 Task: Look for Airbnb properties in Kolokani, Mali from 13th December, 2023 to 17th December, 2023 for 2 adults.2 bedrooms having 2 beds and 1 bathroom. Property type can be guest house. Amenities needed are: wifi, washing machine. Booking option can be shelf check-in. Look for 5 properties as per requirement.
Action: Mouse moved to (430, 57)
Screenshot: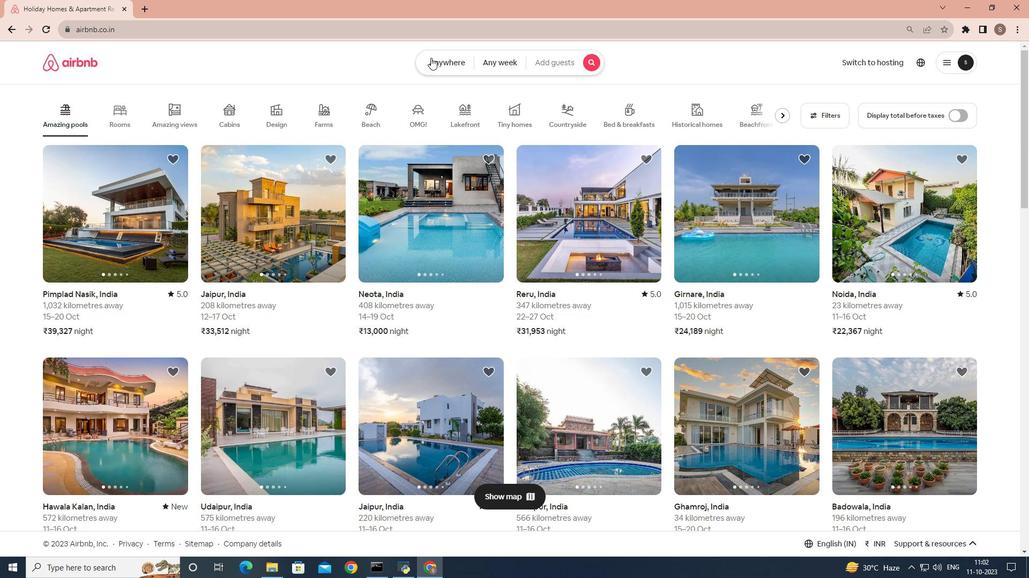 
Action: Mouse pressed left at (430, 57)
Screenshot: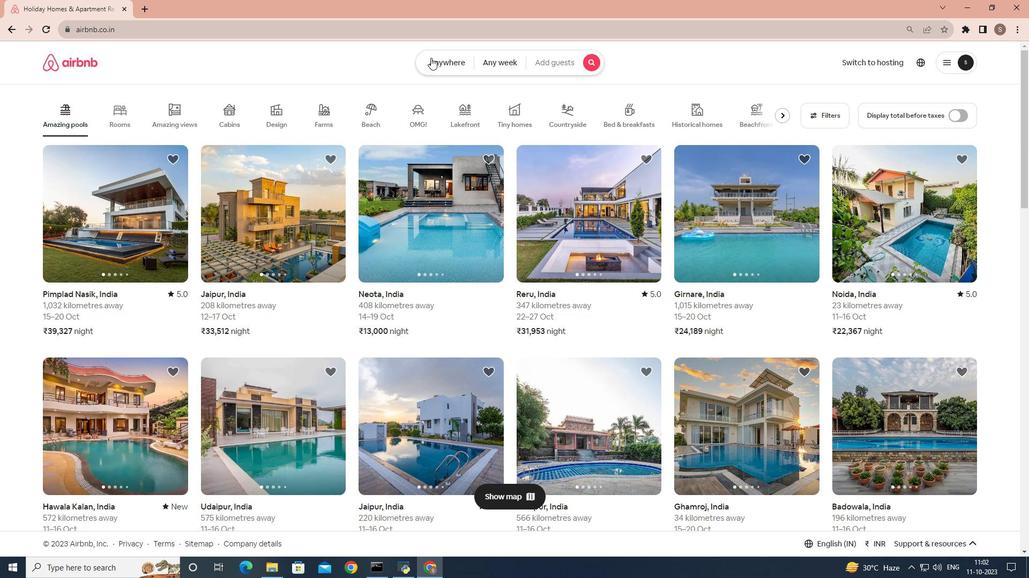 
Action: Mouse moved to (362, 110)
Screenshot: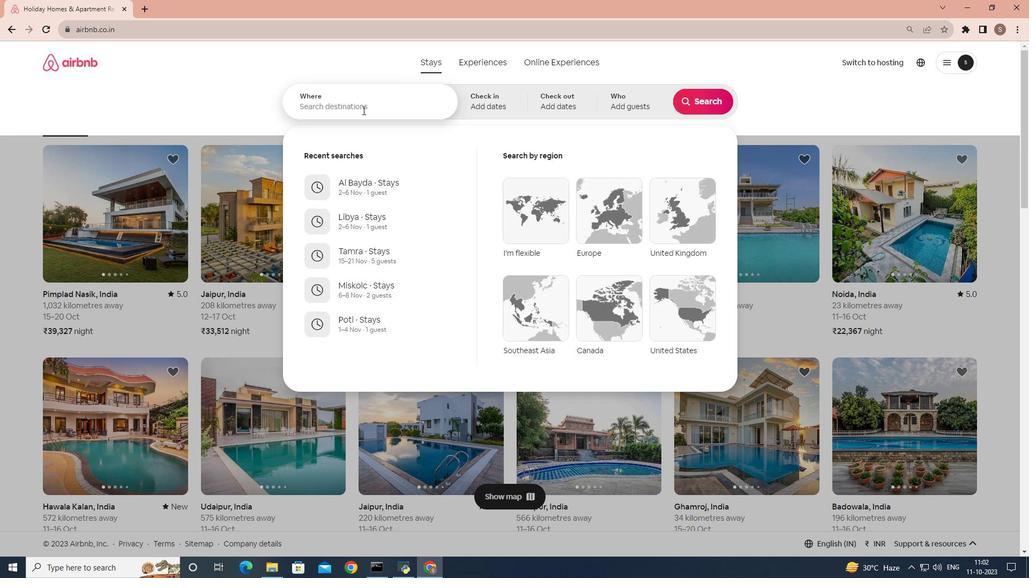 
Action: Mouse pressed left at (362, 110)
Screenshot: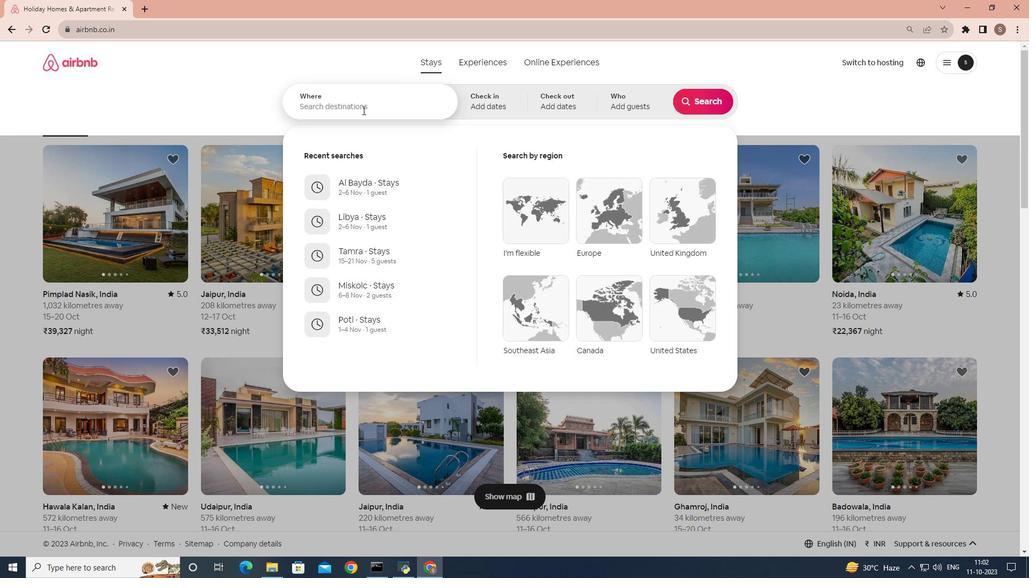 
Action: Key pressed <Key.shift>Kolokani,<Key.space><Key.shift>Mali
Screenshot: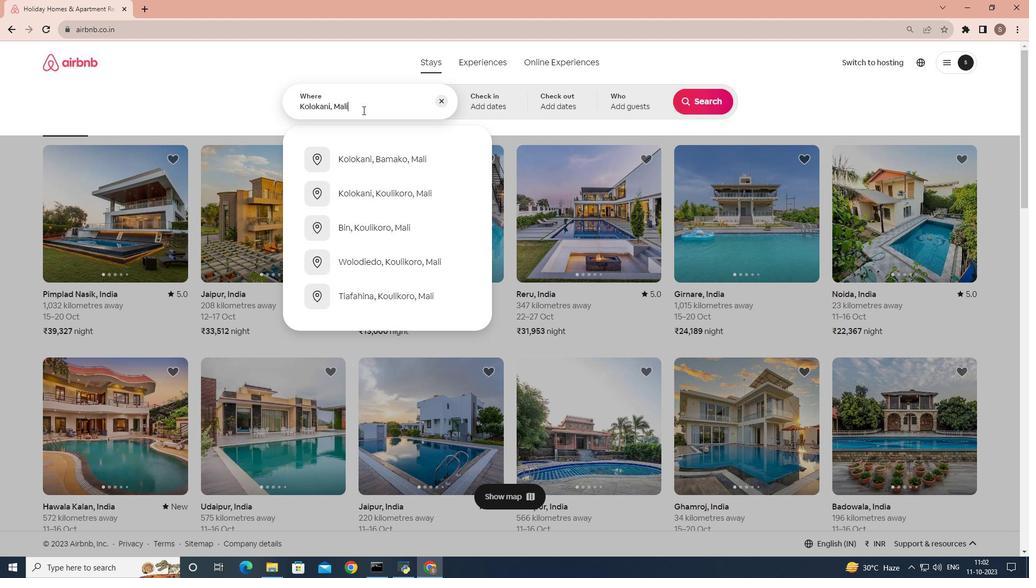 
Action: Mouse moved to (503, 106)
Screenshot: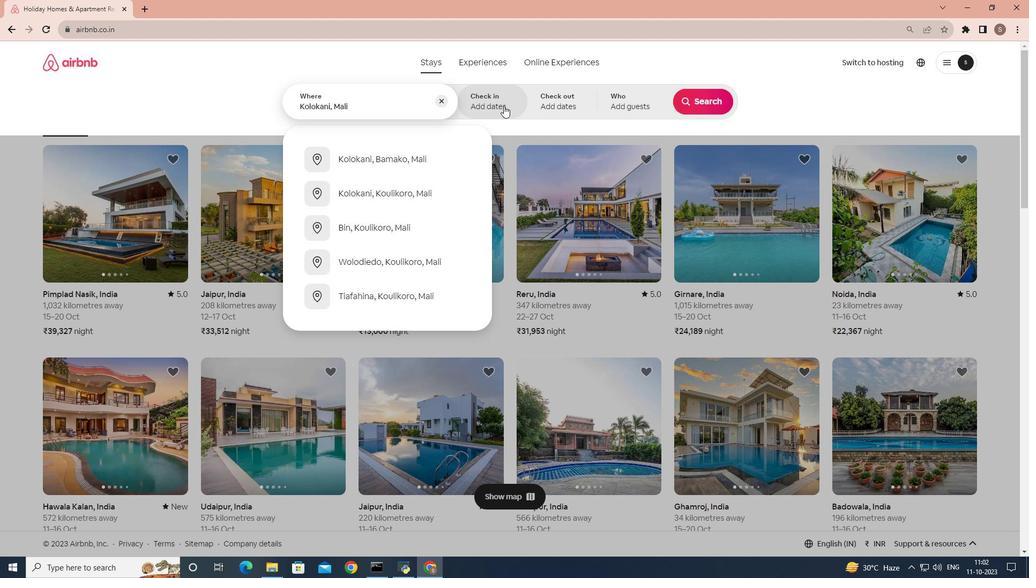 
Action: Mouse pressed left at (503, 106)
Screenshot: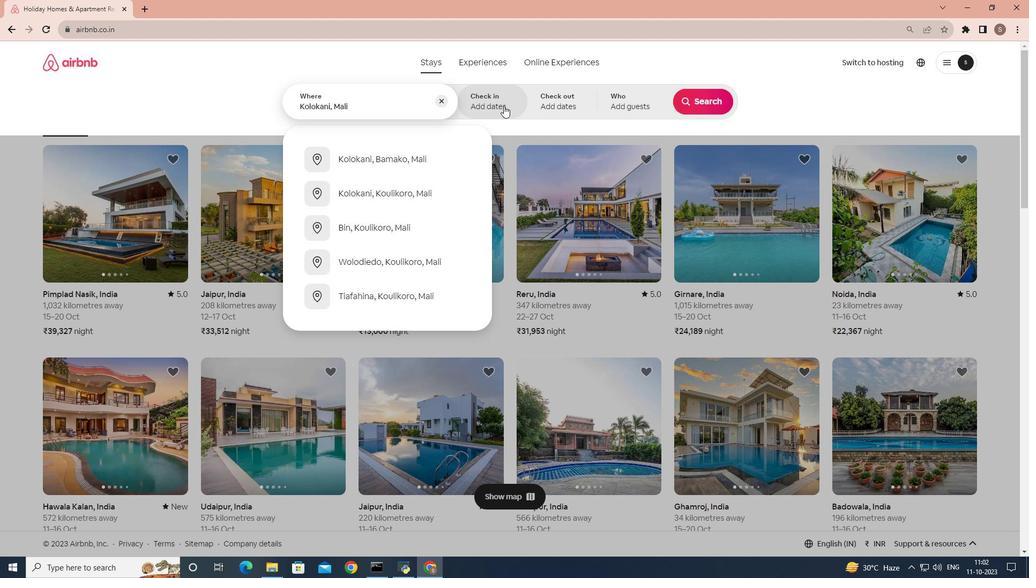 
Action: Mouse moved to (697, 184)
Screenshot: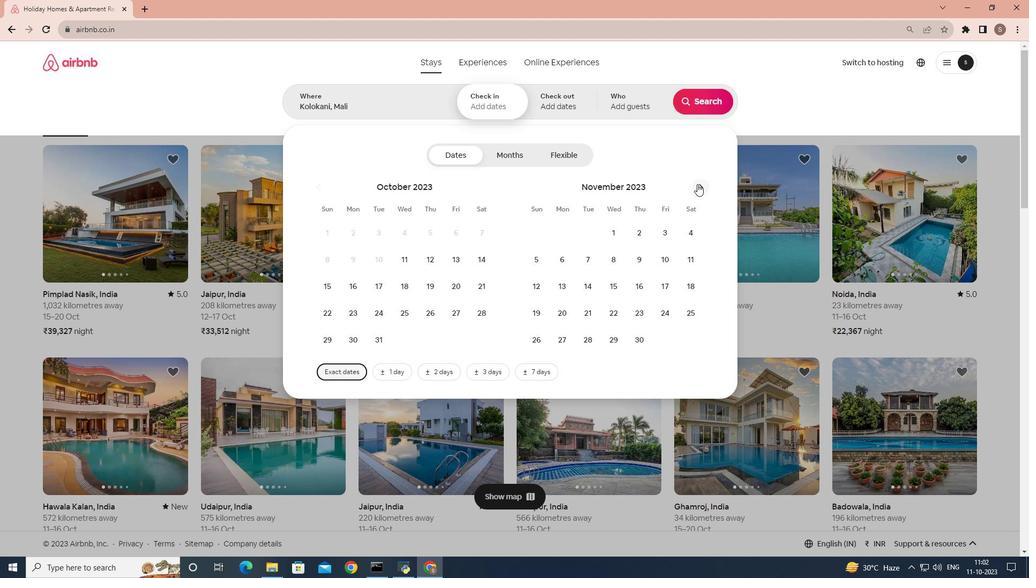 
Action: Mouse pressed left at (697, 184)
Screenshot: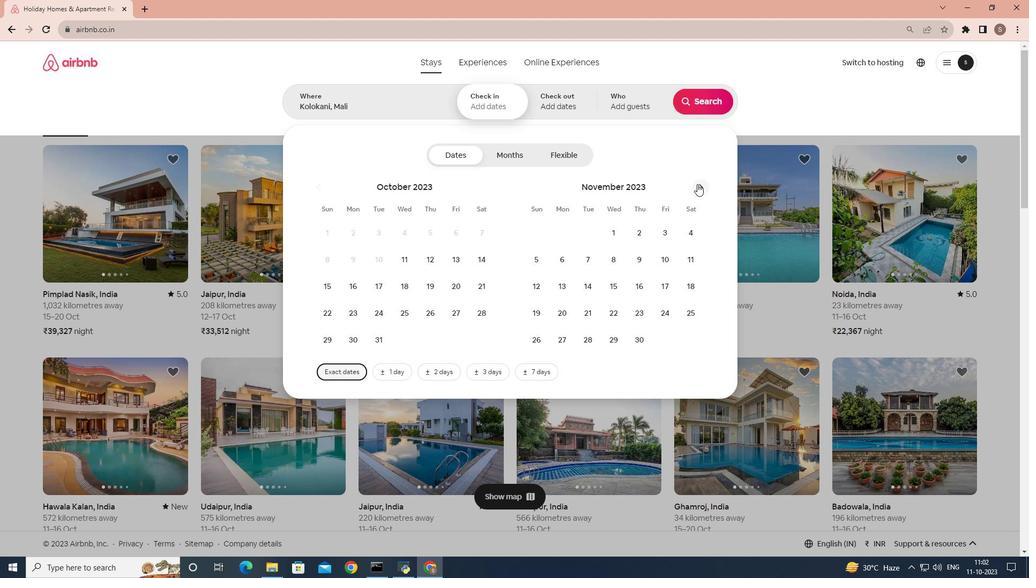 
Action: Mouse moved to (616, 289)
Screenshot: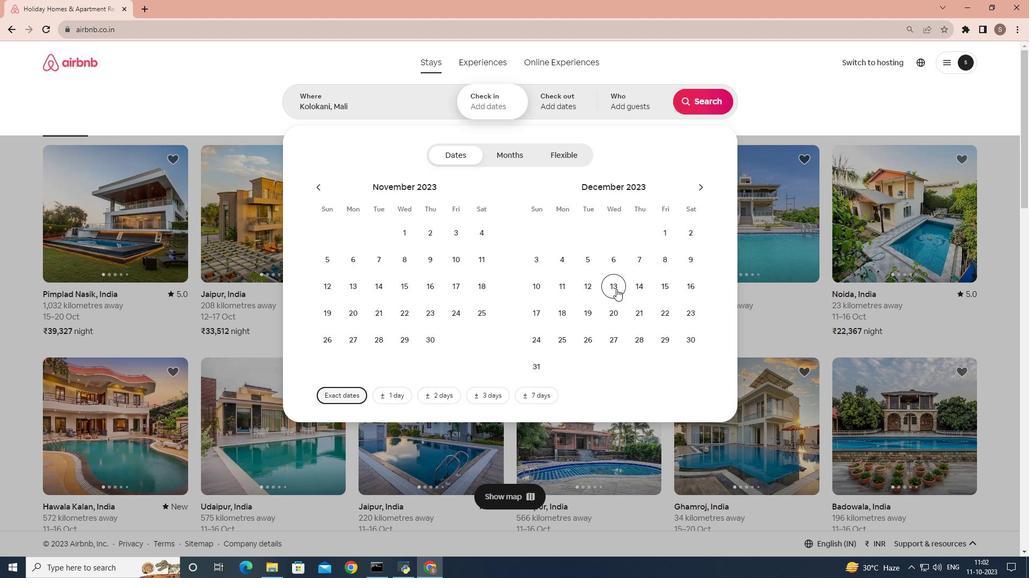 
Action: Mouse pressed left at (616, 289)
Screenshot: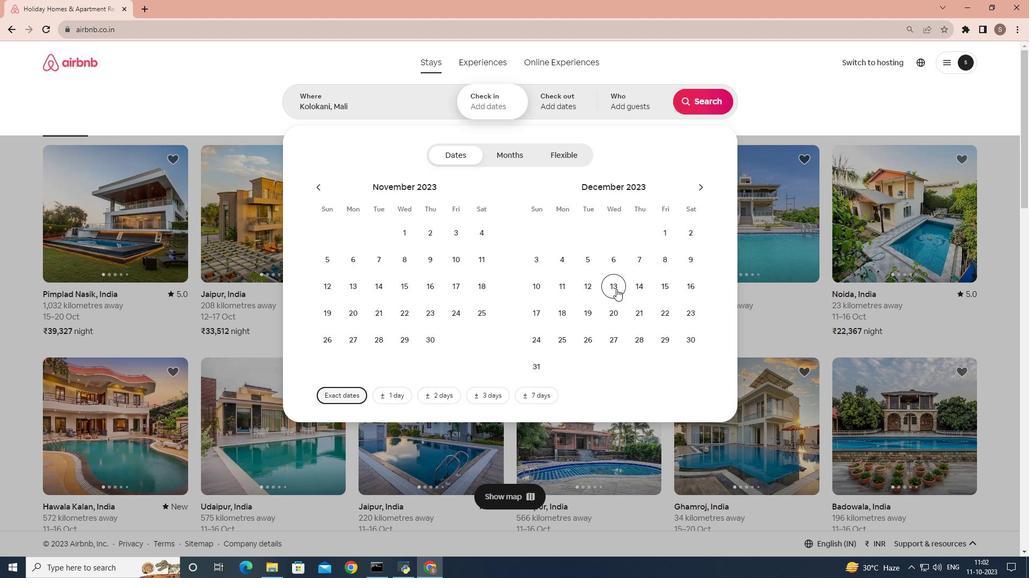 
Action: Mouse moved to (538, 316)
Screenshot: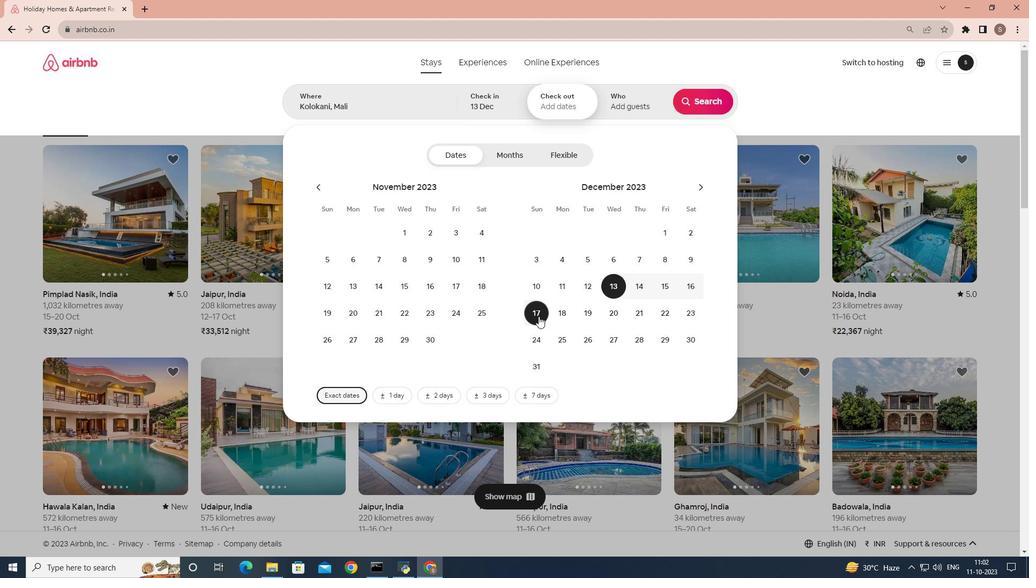 
Action: Mouse pressed left at (538, 316)
Screenshot: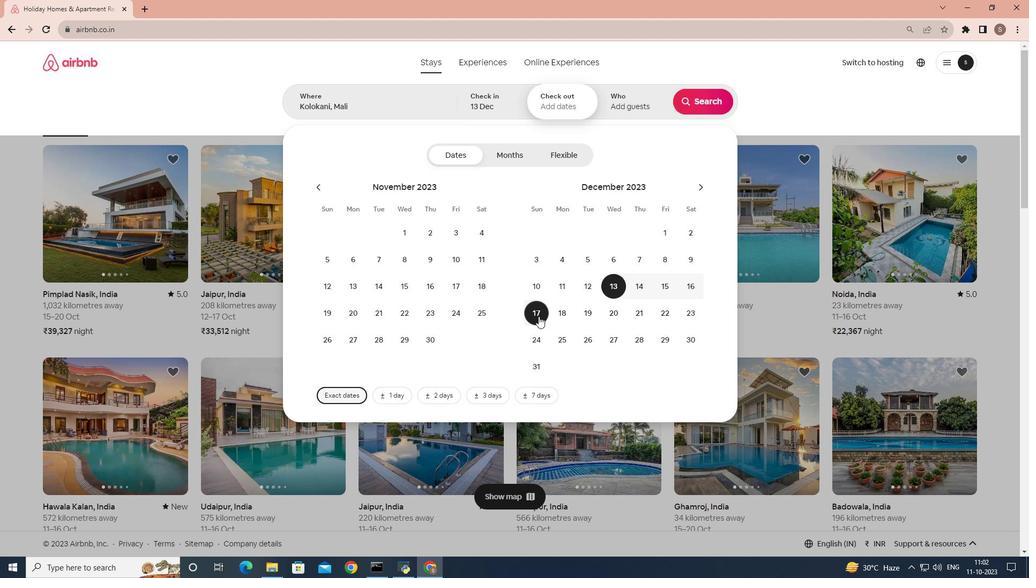 
Action: Mouse moved to (637, 103)
Screenshot: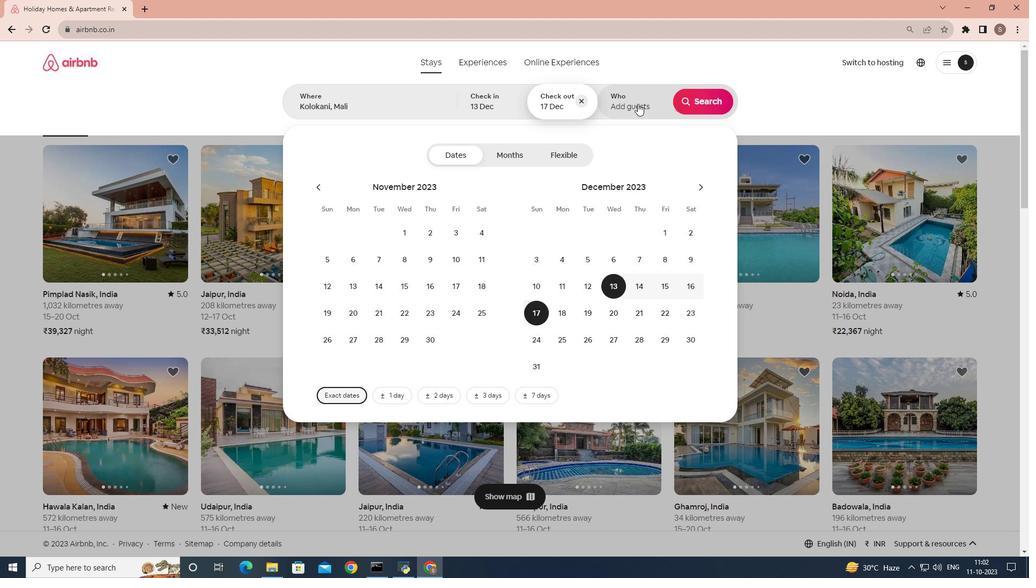 
Action: Mouse pressed left at (637, 103)
Screenshot: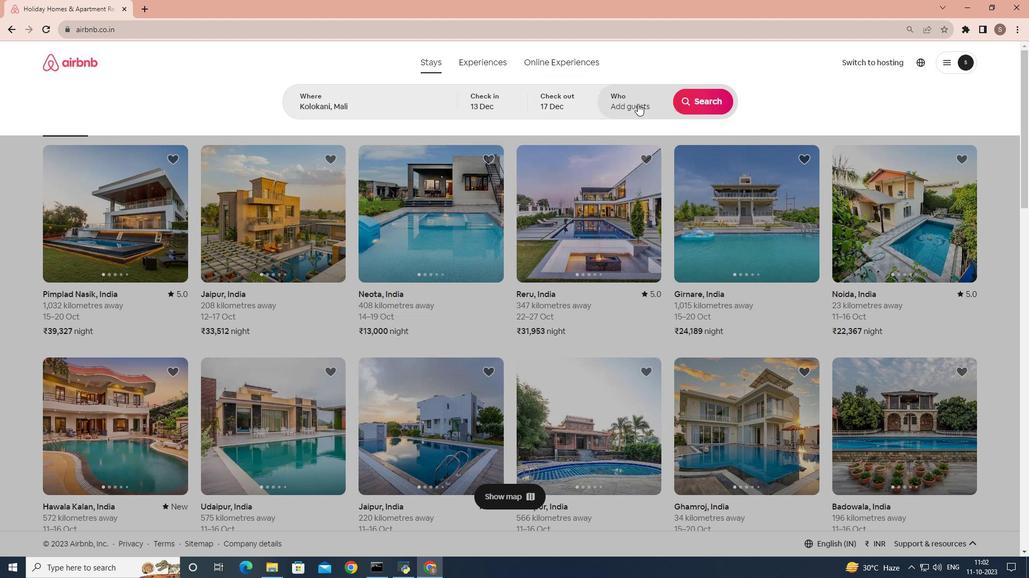 
Action: Mouse moved to (706, 161)
Screenshot: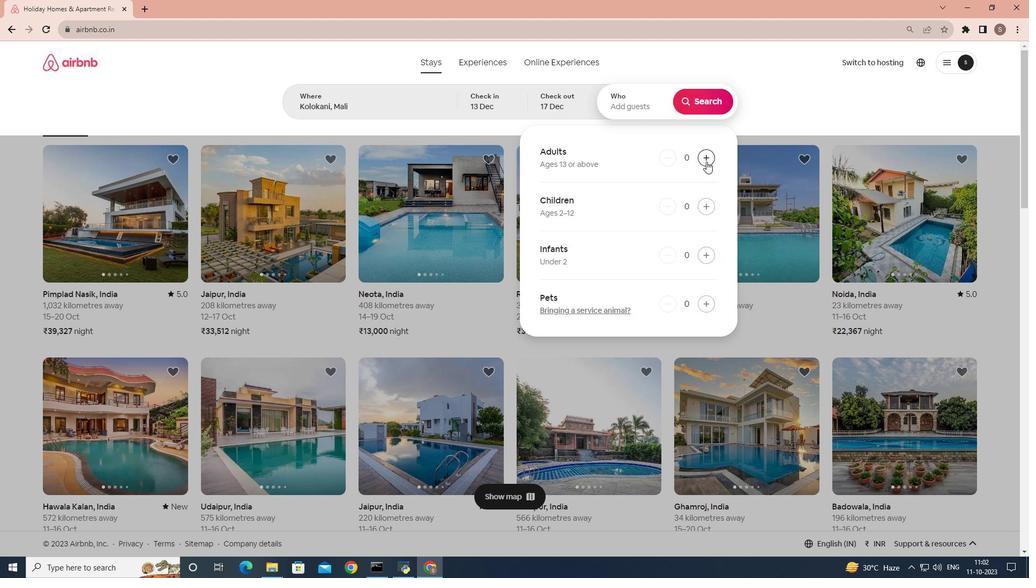 
Action: Mouse pressed left at (706, 161)
Screenshot: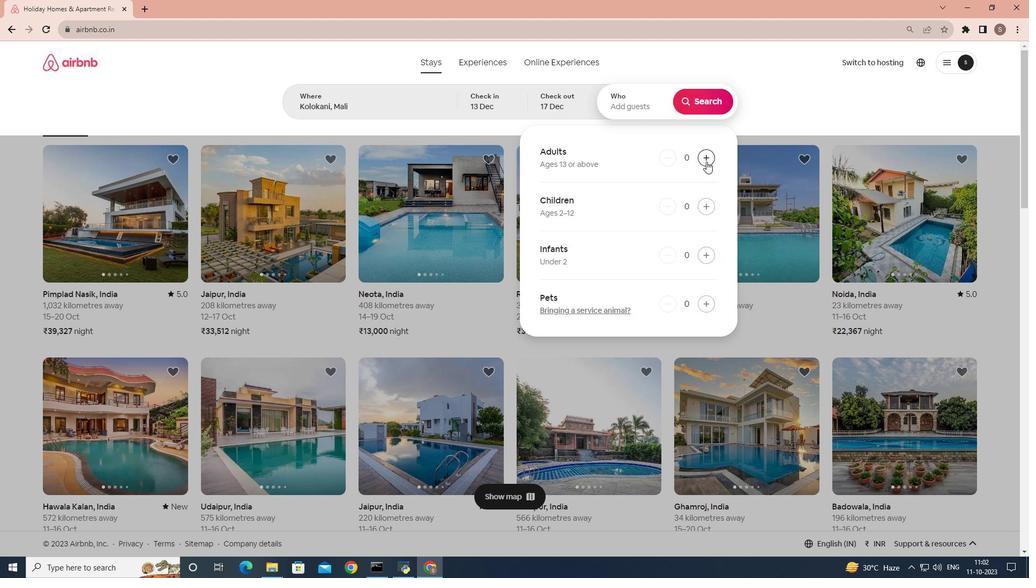 
Action: Mouse pressed left at (706, 161)
Screenshot: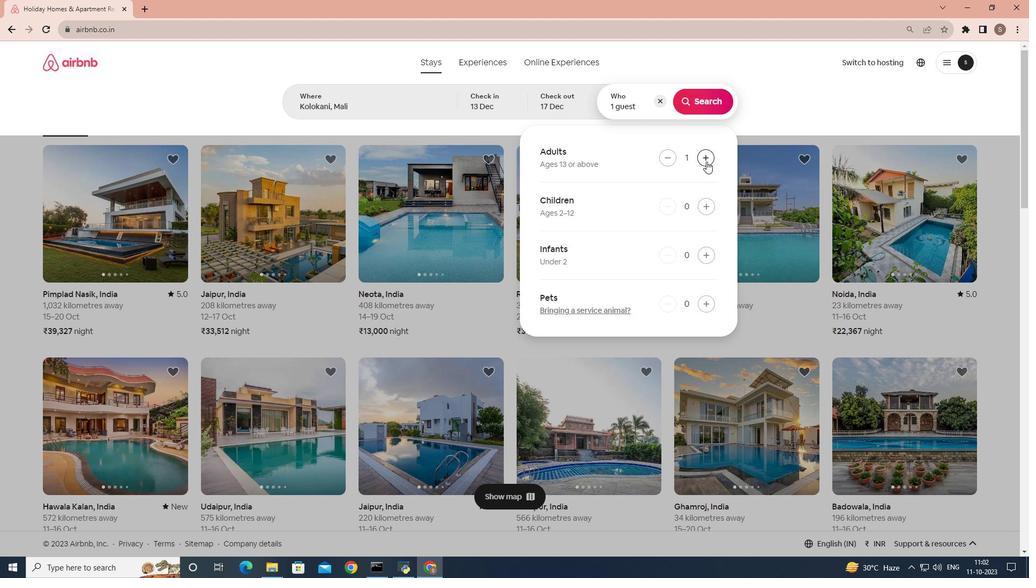 
Action: Mouse moved to (691, 95)
Screenshot: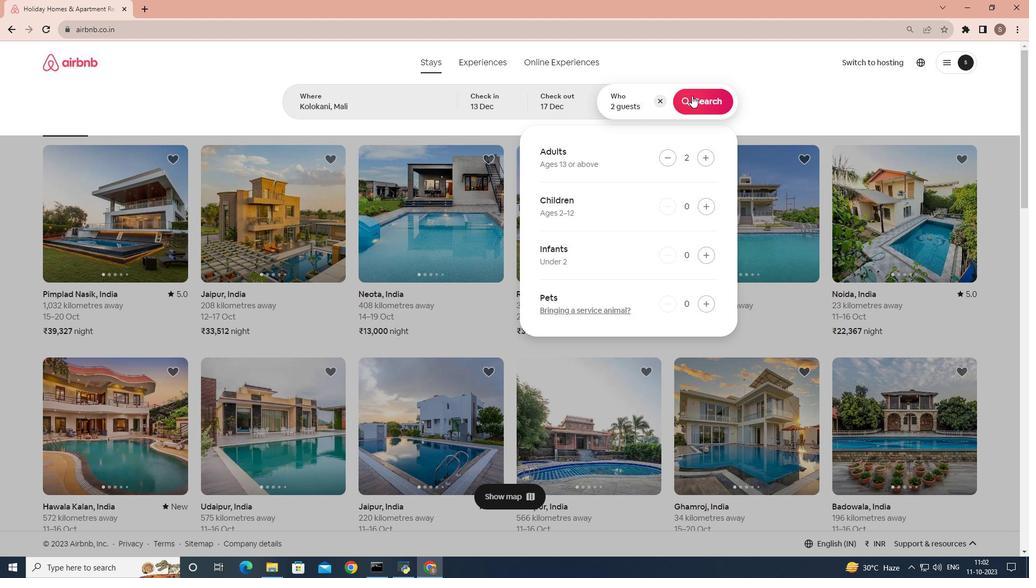 
Action: Mouse pressed left at (691, 95)
Screenshot: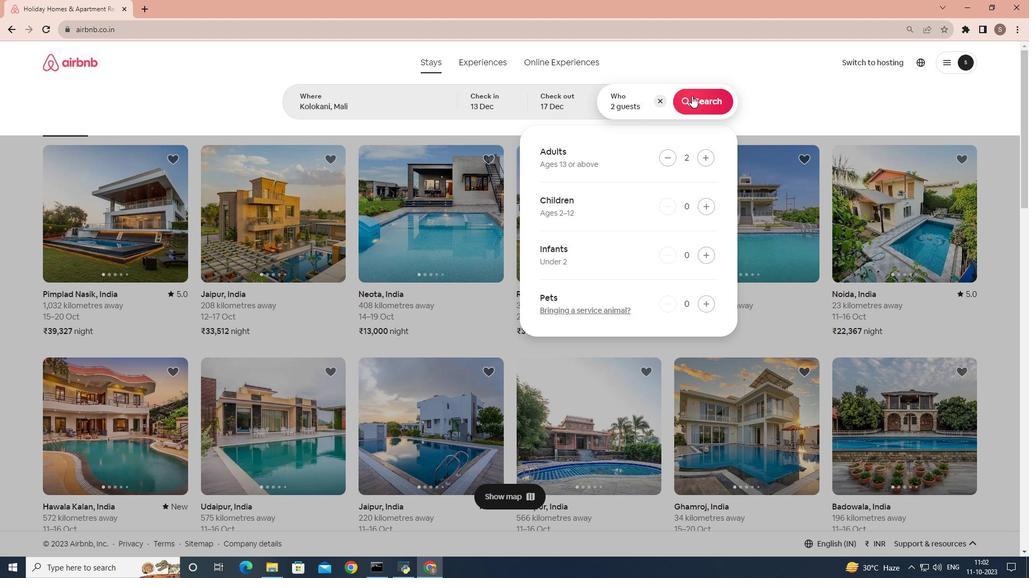 
Action: Mouse moved to (850, 102)
Screenshot: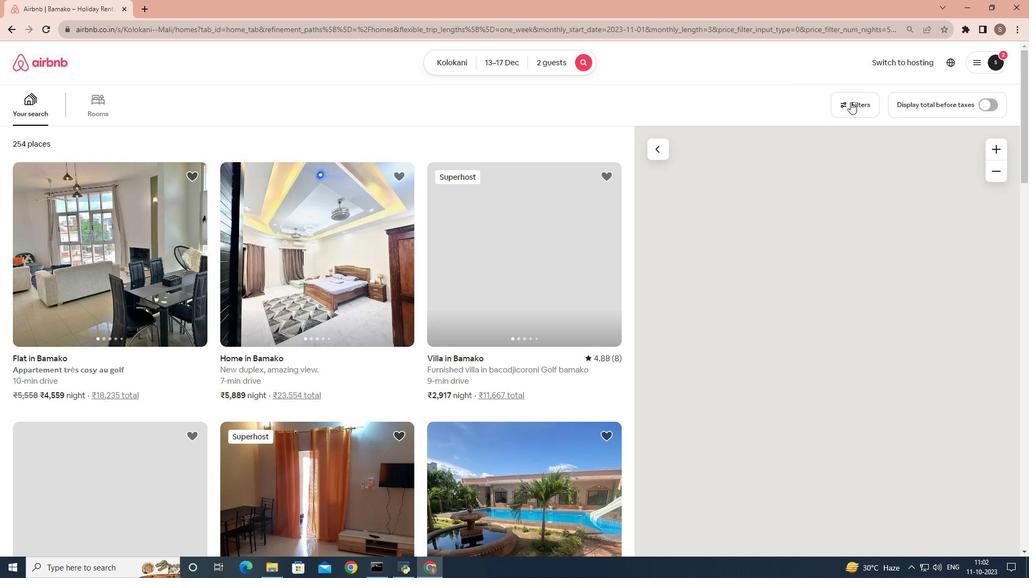 
Action: Mouse pressed left at (850, 102)
Screenshot: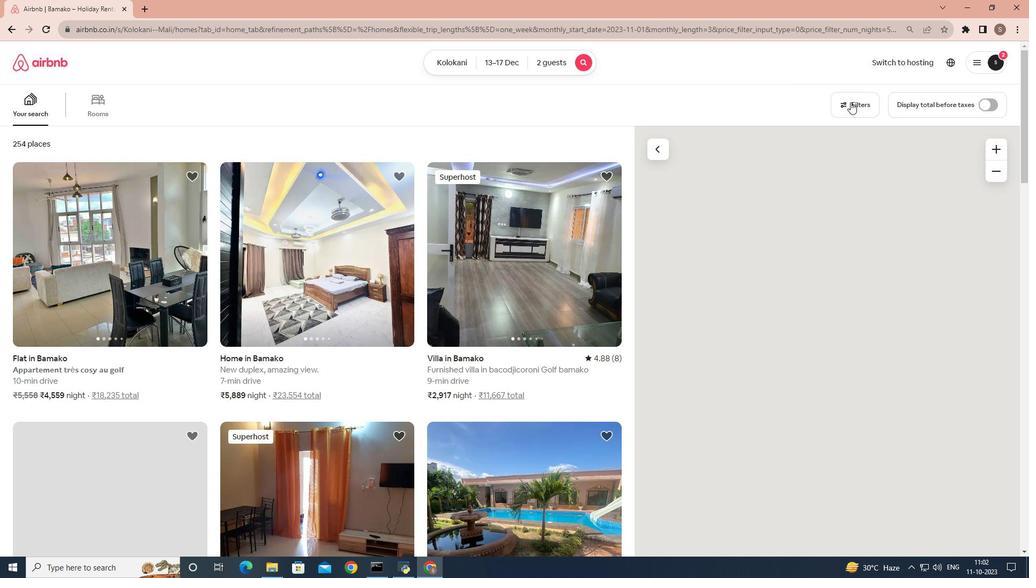 
Action: Mouse moved to (850, 104)
Screenshot: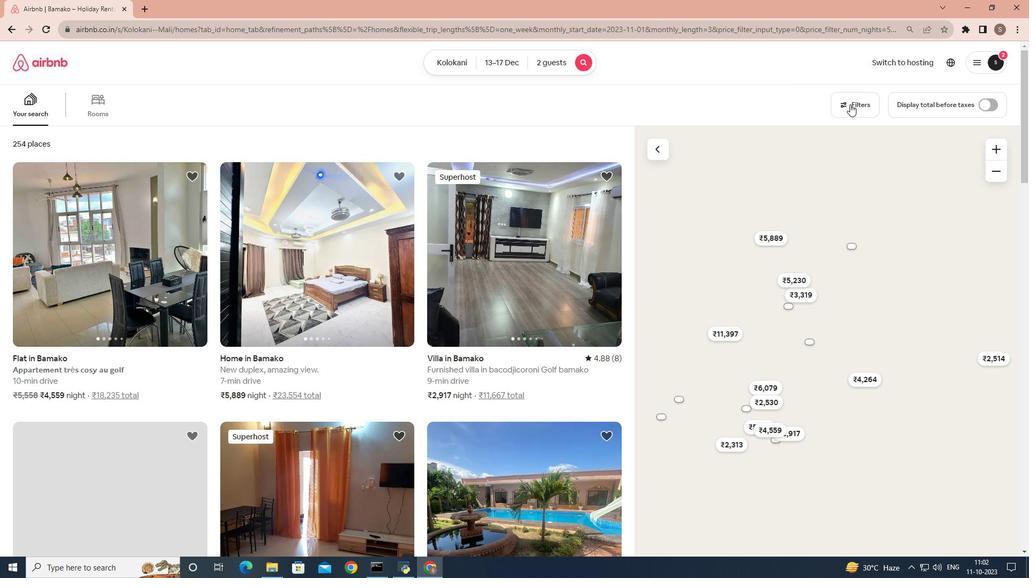 
Action: Mouse pressed left at (850, 104)
Screenshot: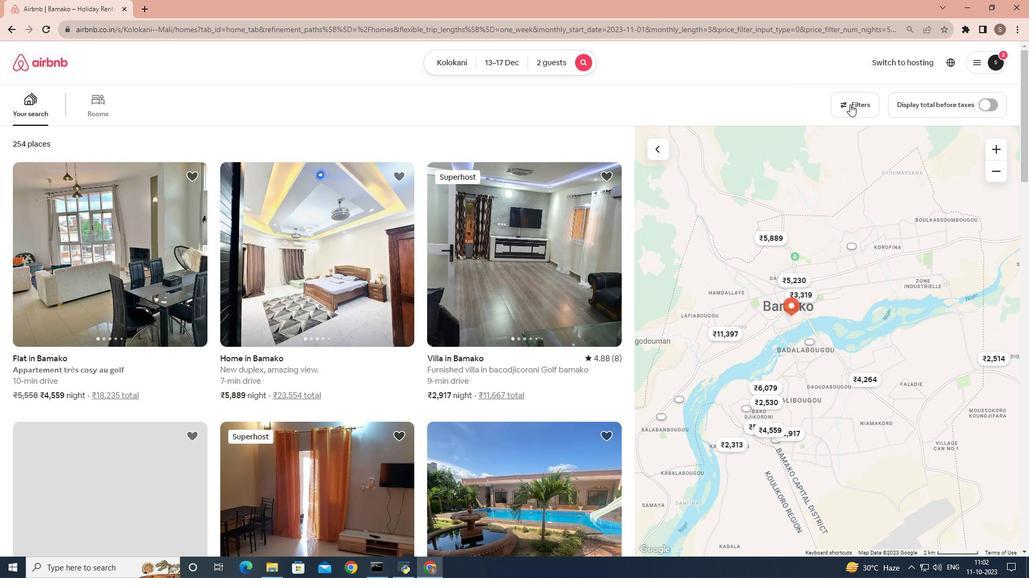 
Action: Mouse moved to (417, 448)
Screenshot: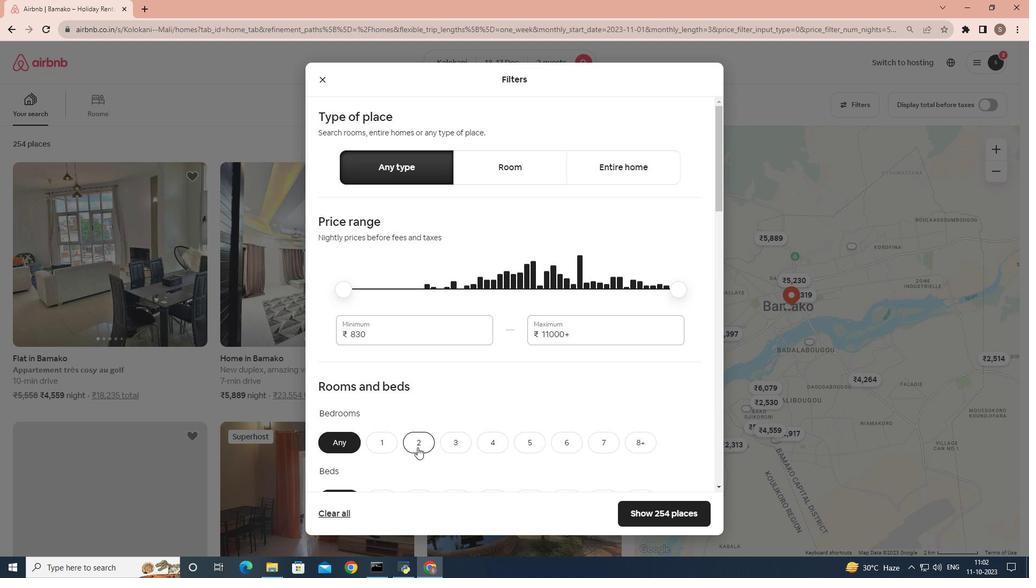 
Action: Mouse pressed left at (417, 448)
Screenshot: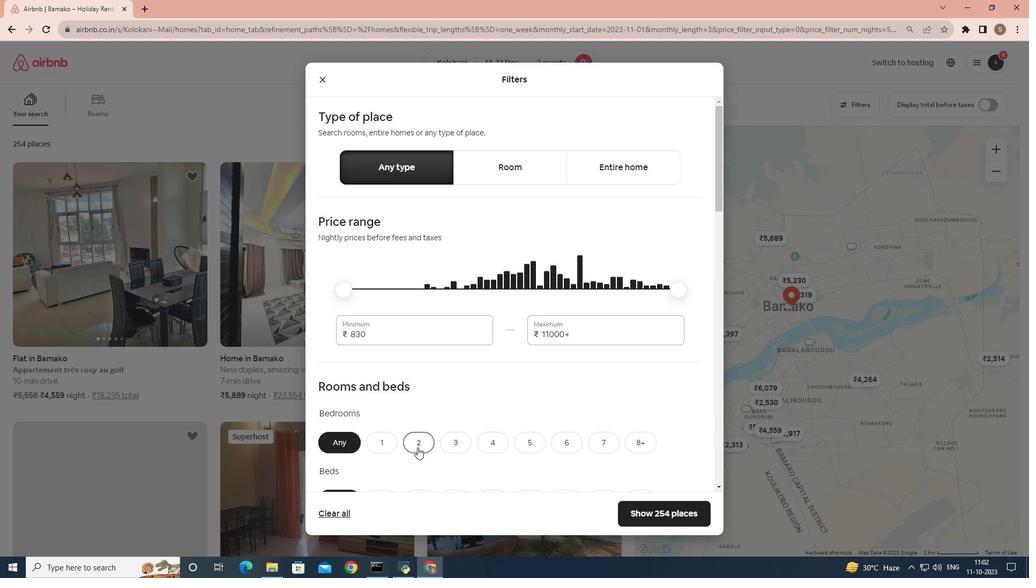
Action: Mouse moved to (448, 408)
Screenshot: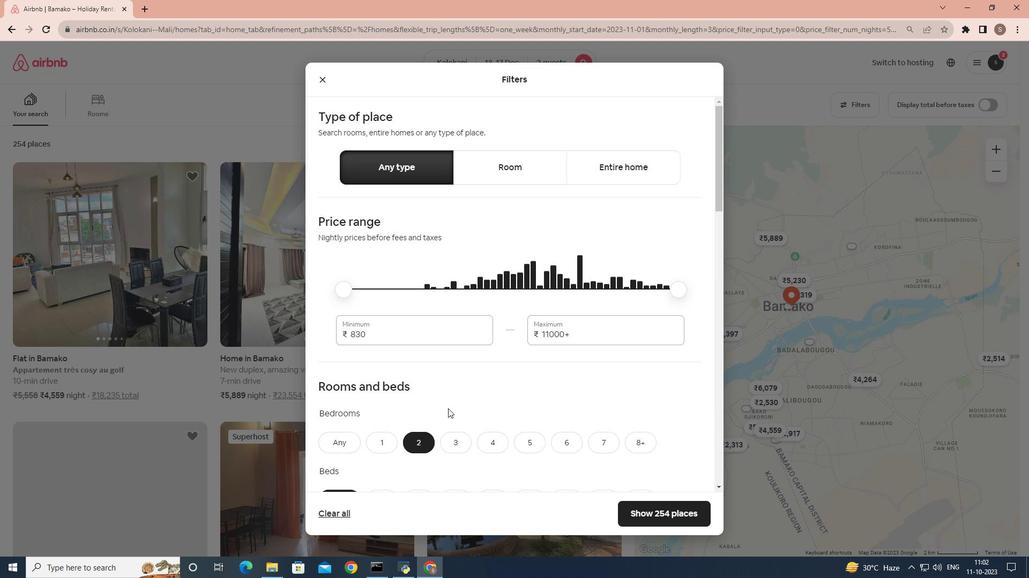 
Action: Mouse scrolled (448, 408) with delta (0, 0)
Screenshot: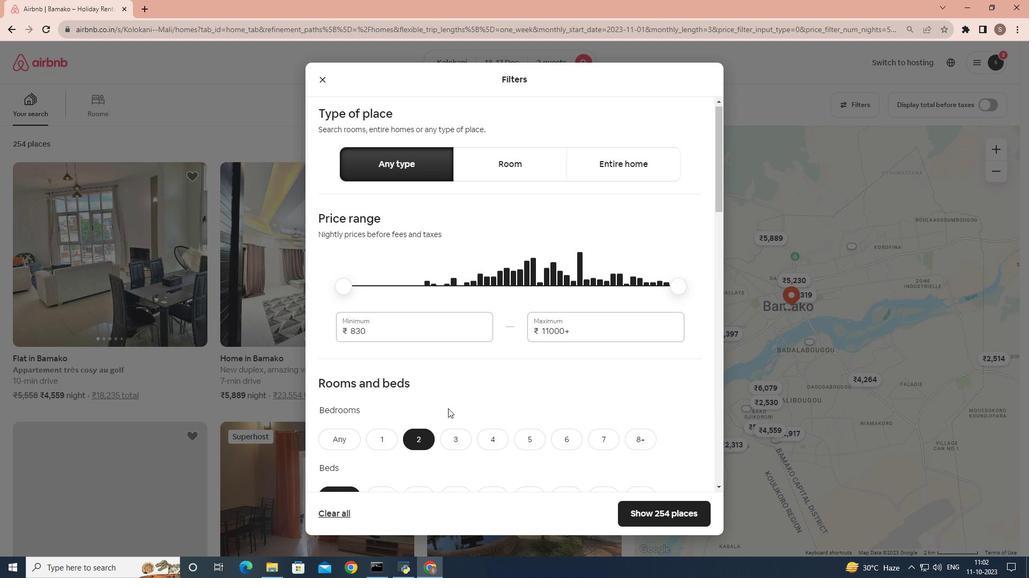 
Action: Mouse scrolled (448, 408) with delta (0, 0)
Screenshot: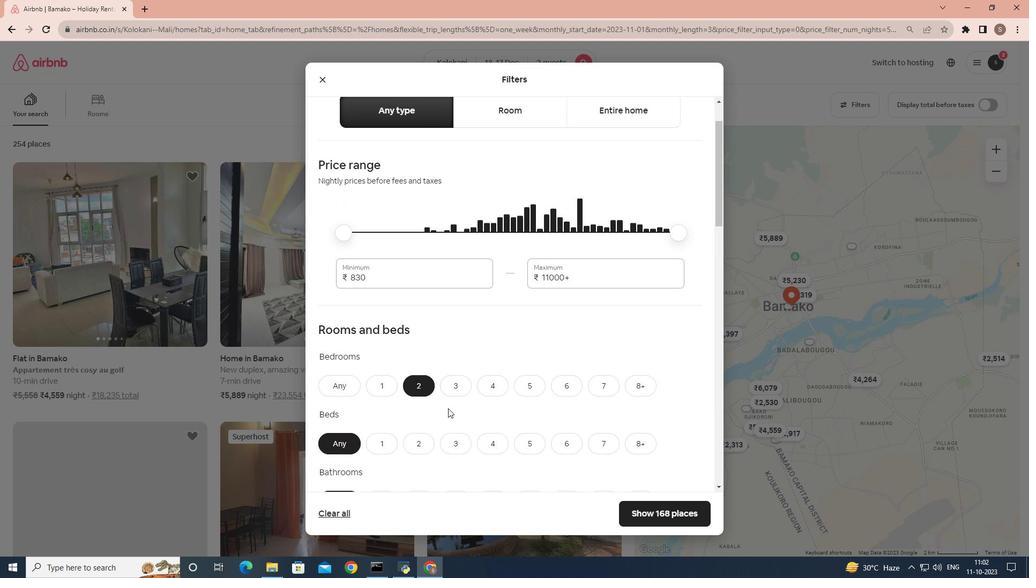 
Action: Mouse moved to (424, 397)
Screenshot: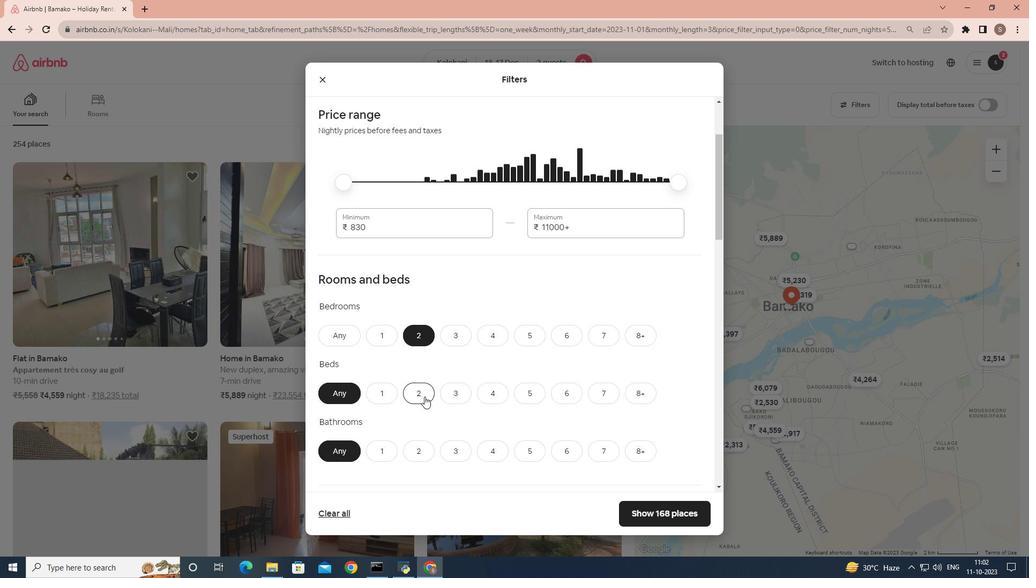 
Action: Mouse pressed left at (424, 397)
Screenshot: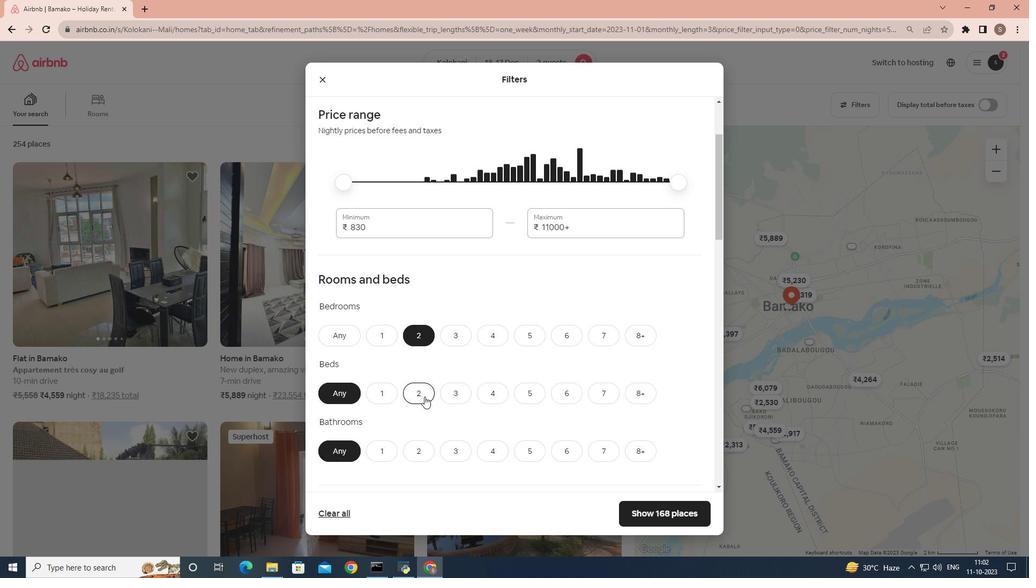 
Action: Mouse moved to (415, 449)
Screenshot: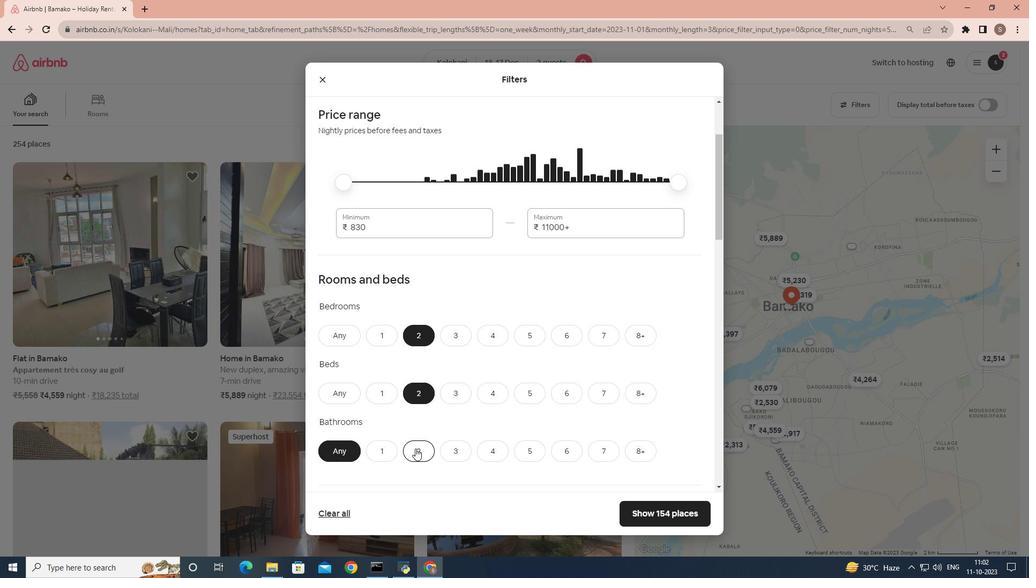 
Action: Mouse pressed left at (415, 449)
Screenshot: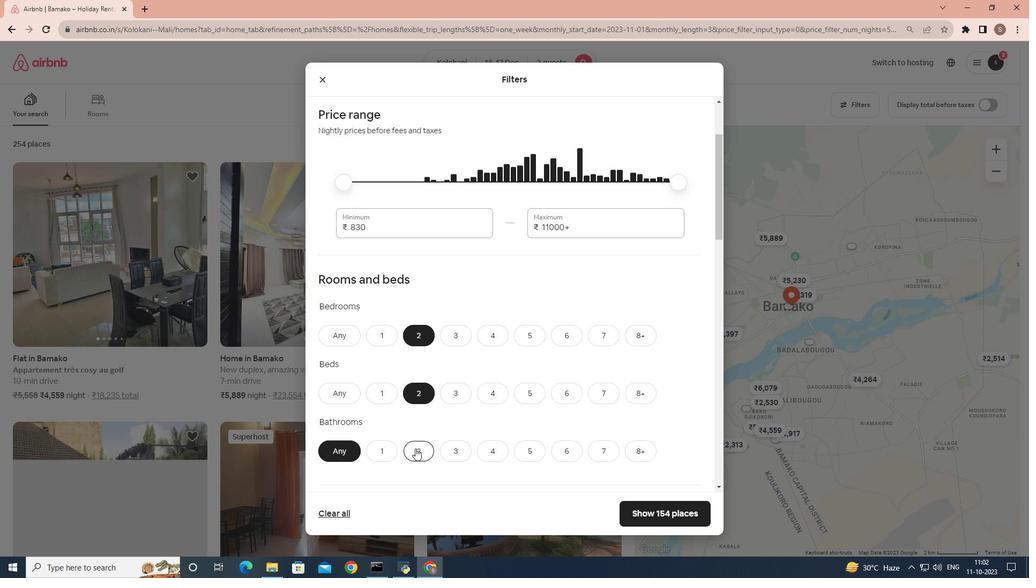 
Action: Mouse moved to (382, 452)
Screenshot: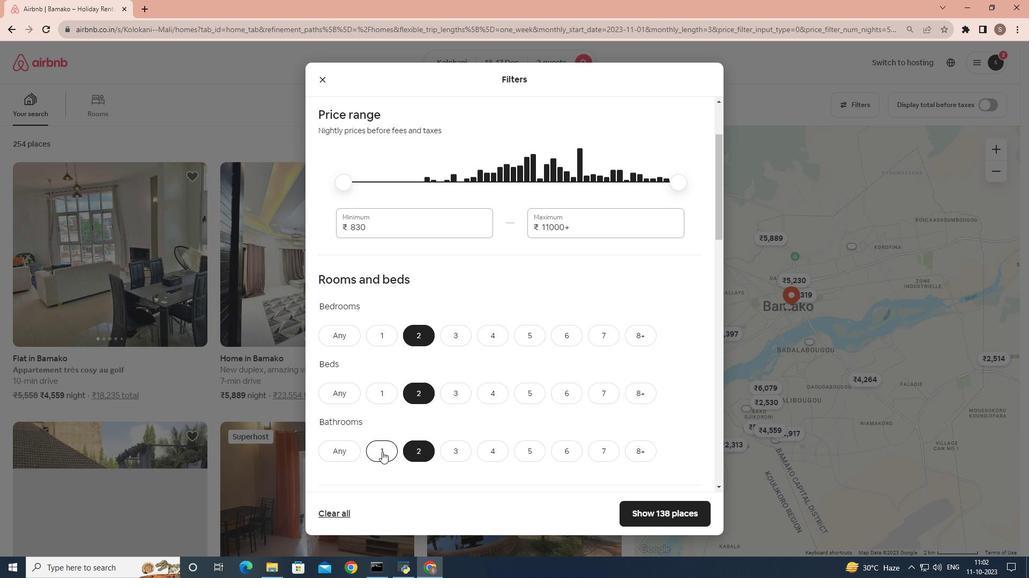 
Action: Mouse pressed left at (382, 452)
Screenshot: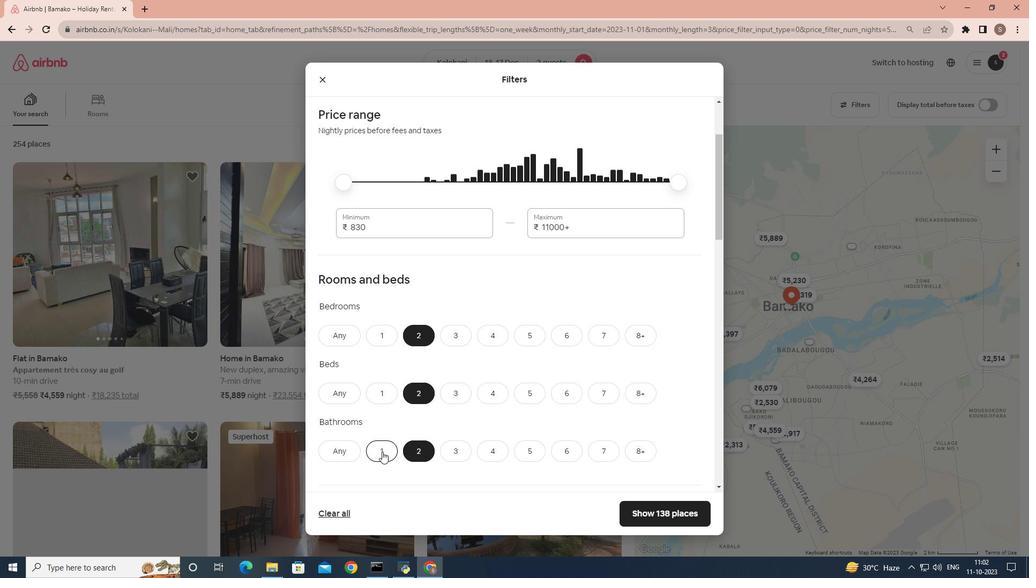 
Action: Mouse moved to (403, 430)
Screenshot: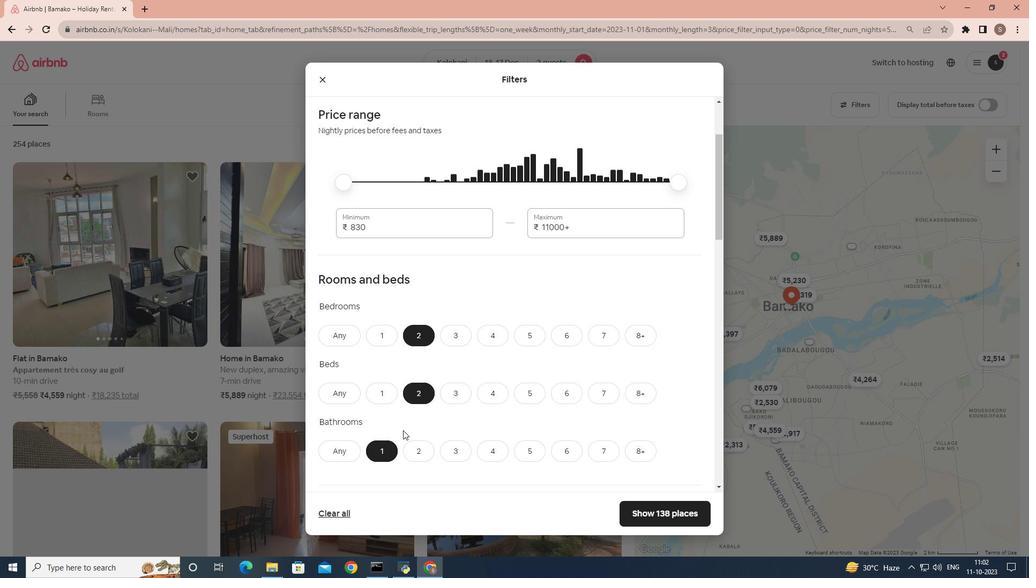 
Action: Mouse scrolled (403, 430) with delta (0, 0)
Screenshot: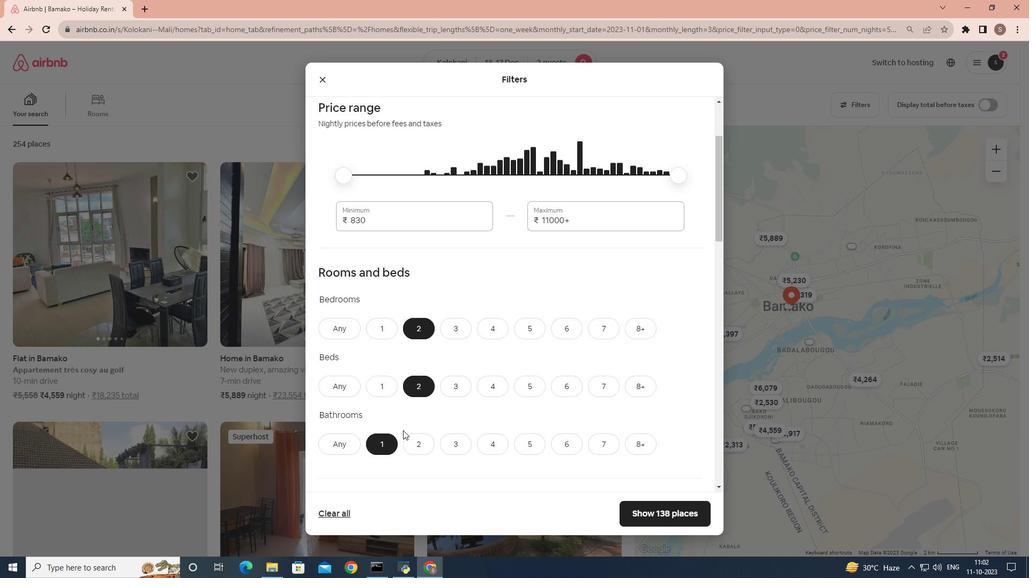 
Action: Mouse scrolled (403, 430) with delta (0, 0)
Screenshot: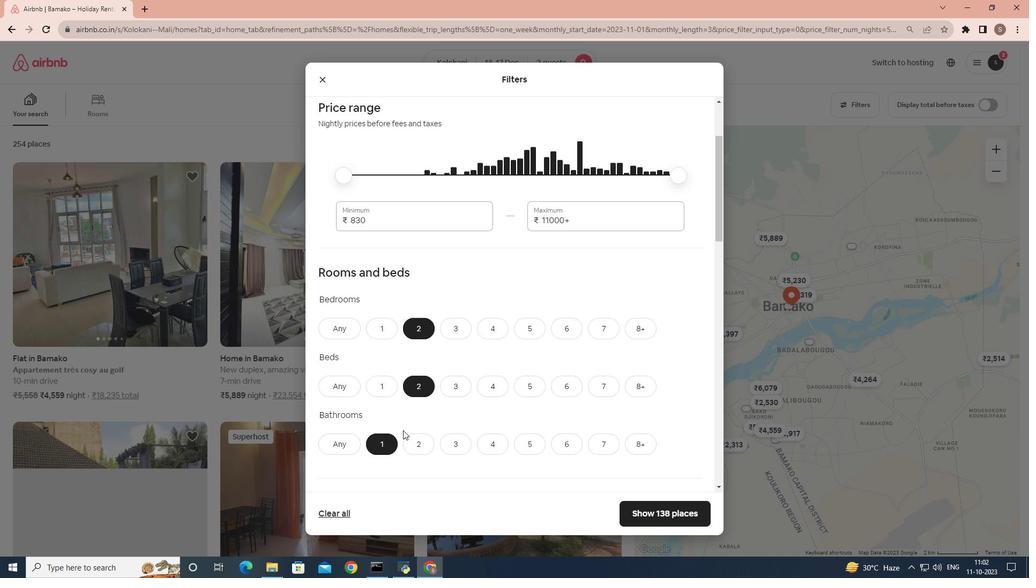 
Action: Mouse moved to (440, 411)
Screenshot: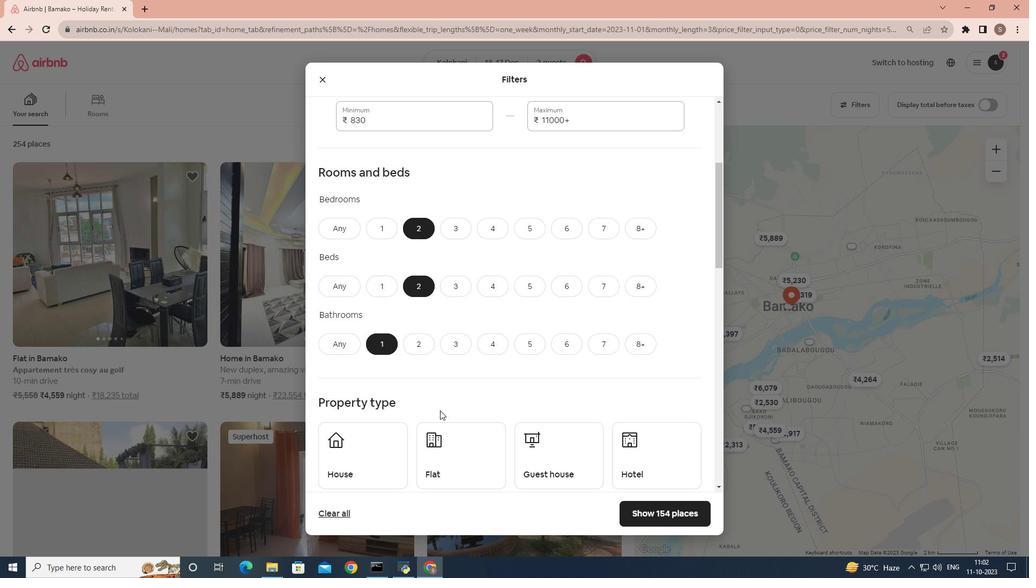 
Action: Mouse scrolled (440, 410) with delta (0, 0)
Screenshot: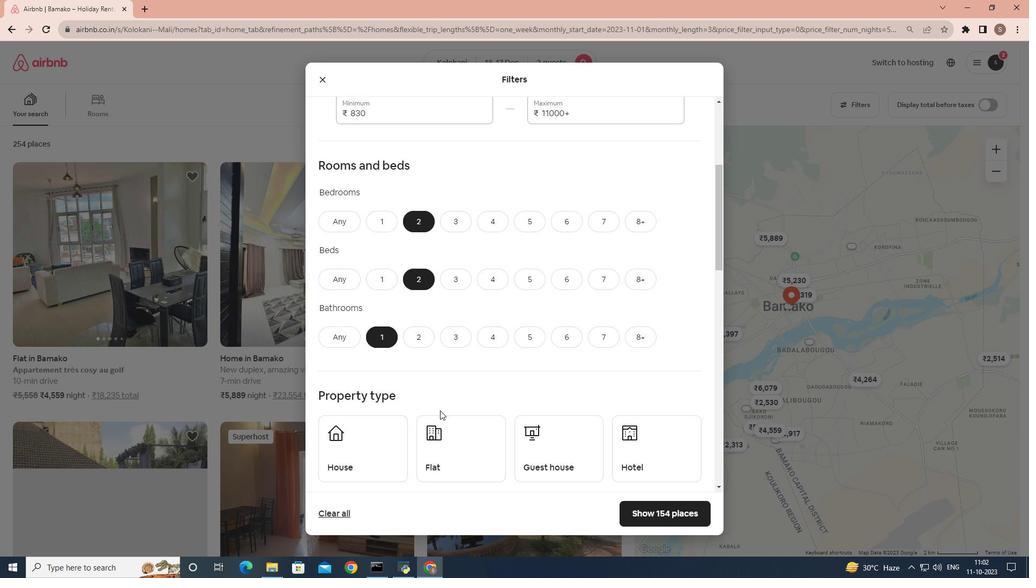 
Action: Mouse moved to (545, 410)
Screenshot: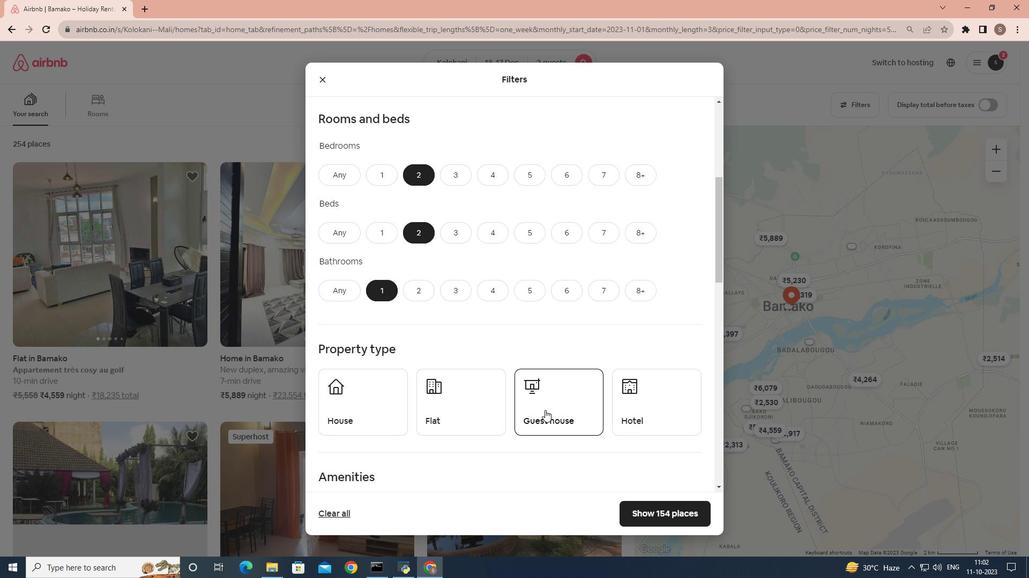 
Action: Mouse pressed left at (545, 410)
Screenshot: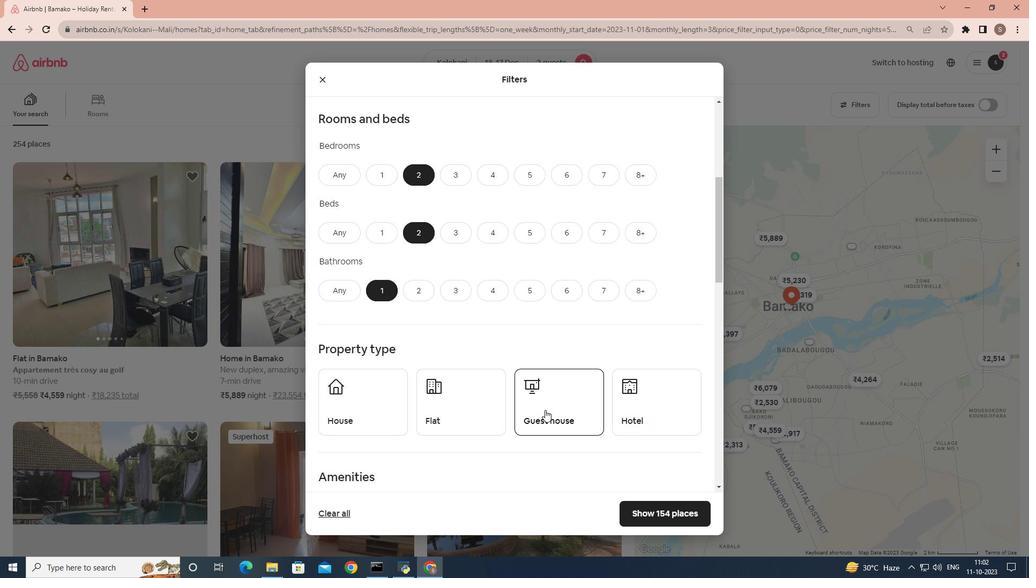
Action: Mouse scrolled (545, 410) with delta (0, 0)
Screenshot: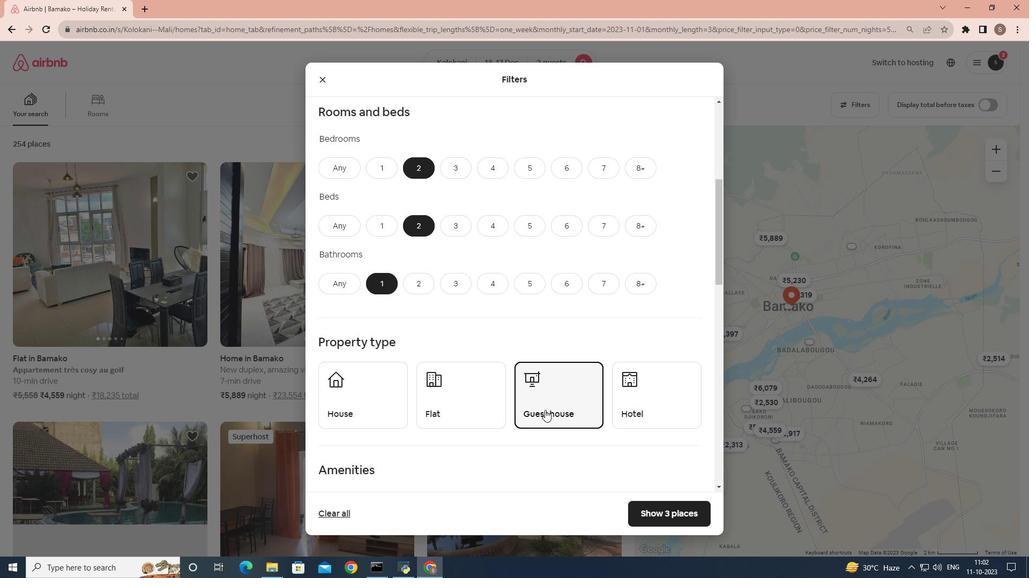 
Action: Mouse scrolled (545, 410) with delta (0, 0)
Screenshot: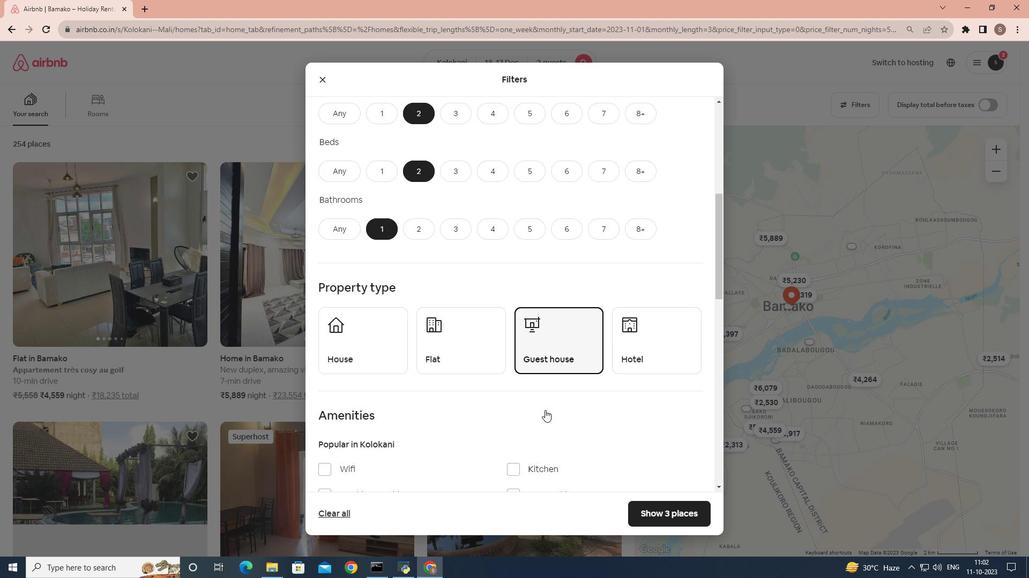 
Action: Mouse scrolled (545, 410) with delta (0, 0)
Screenshot: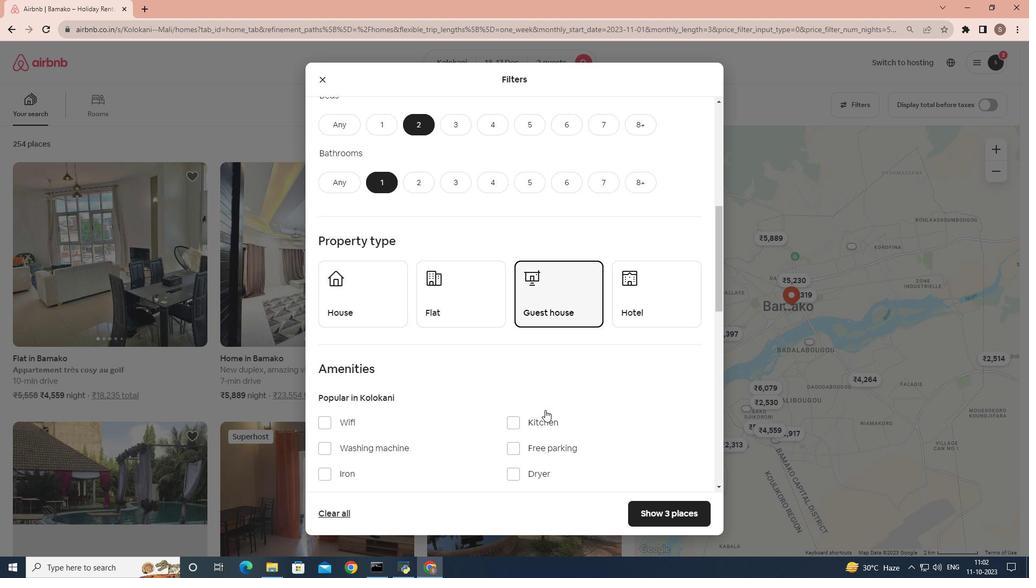 
Action: Mouse moved to (325, 376)
Screenshot: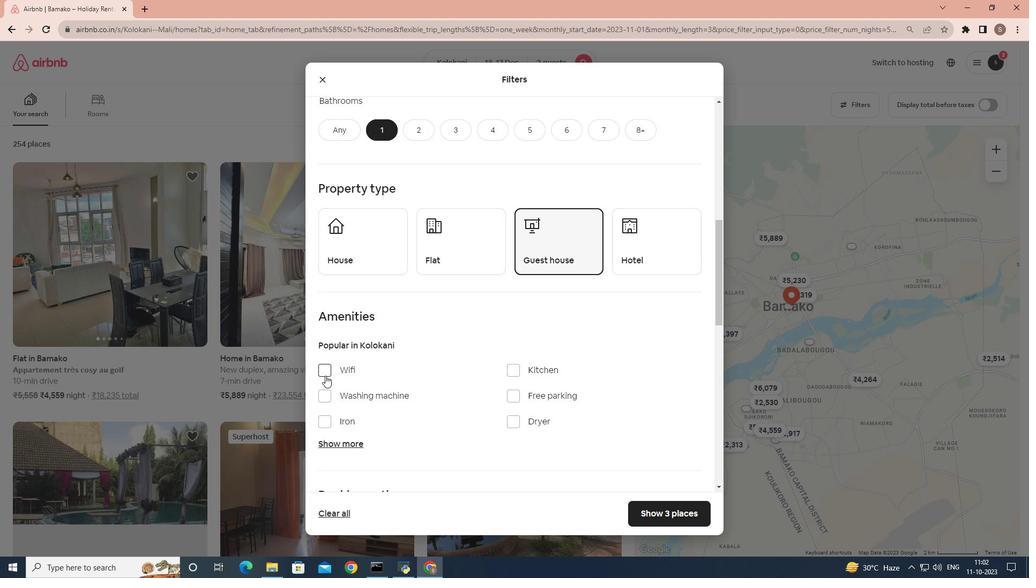 
Action: Mouse pressed left at (325, 376)
Screenshot: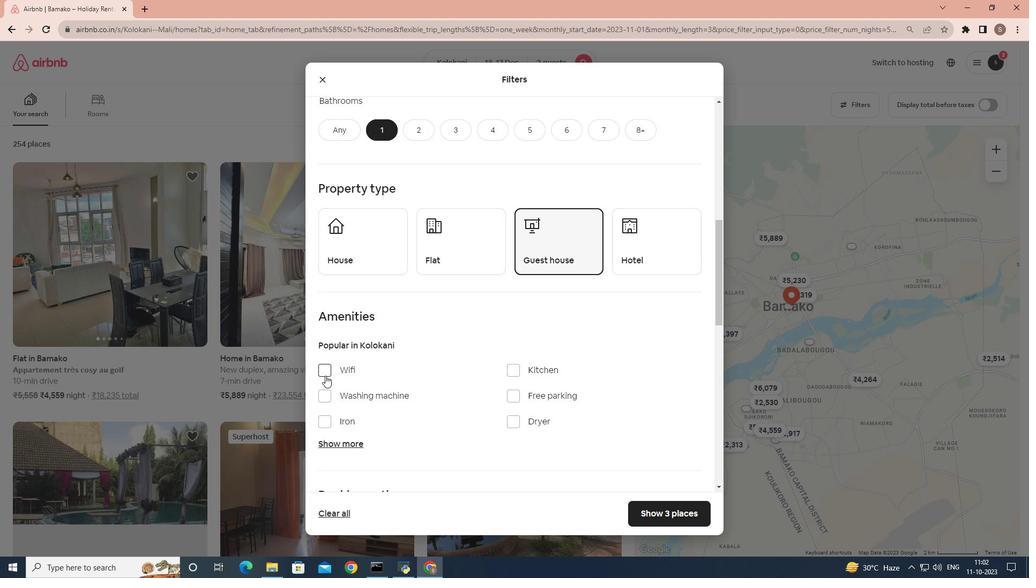 
Action: Mouse moved to (415, 378)
Screenshot: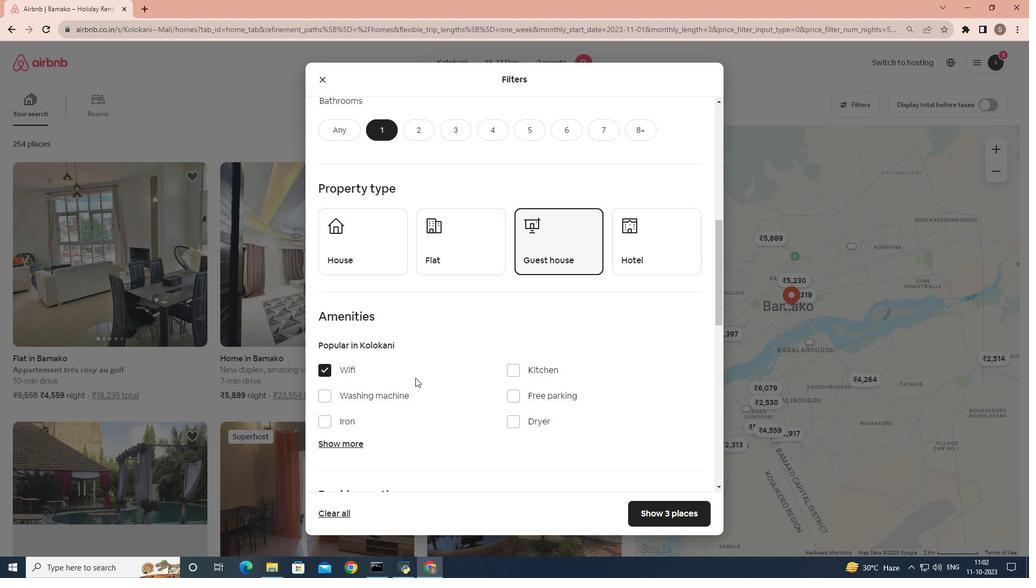 
Action: Mouse scrolled (415, 377) with delta (0, 0)
Screenshot: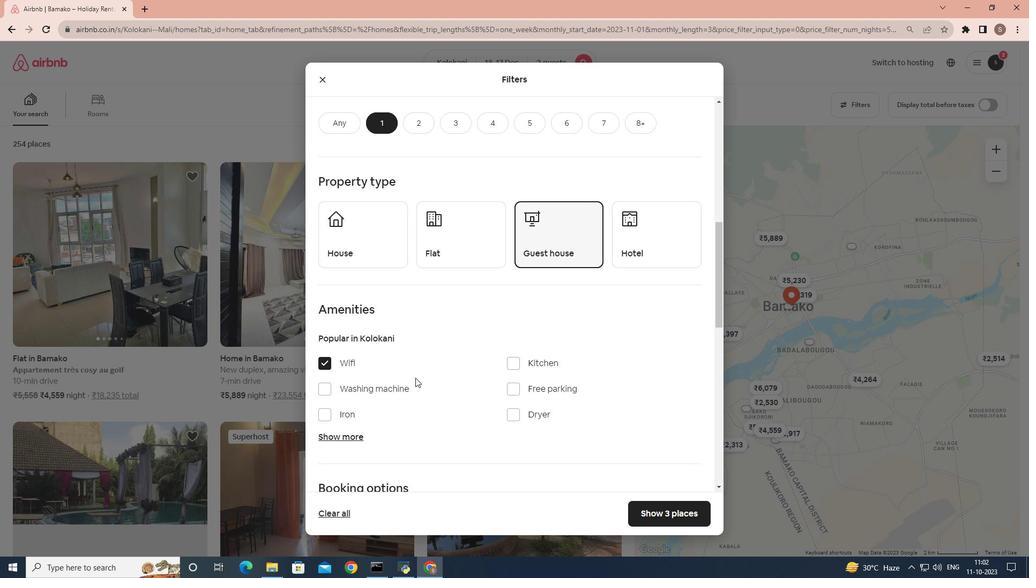 
Action: Mouse moved to (320, 346)
Screenshot: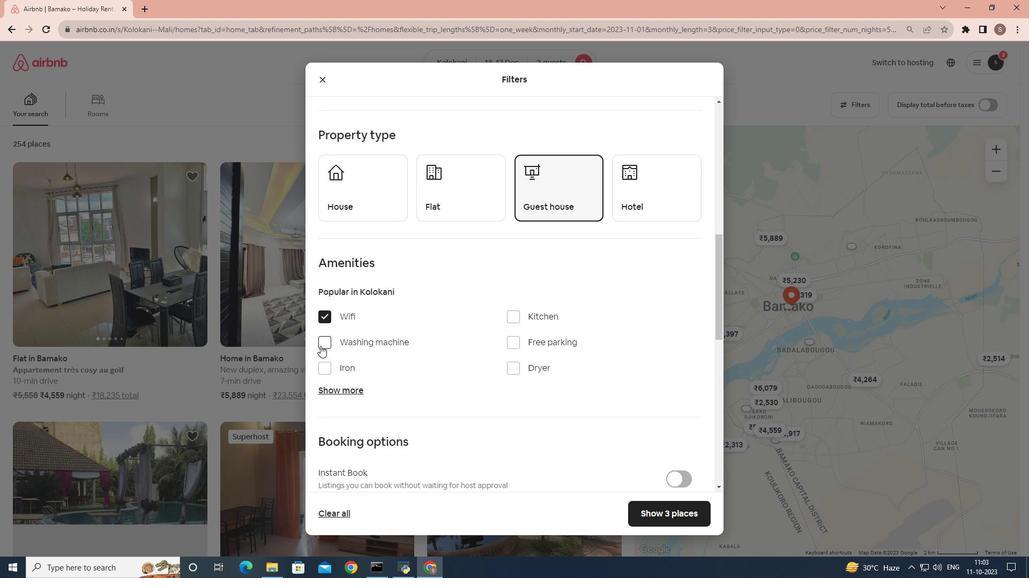 
Action: Mouse pressed left at (320, 346)
Screenshot: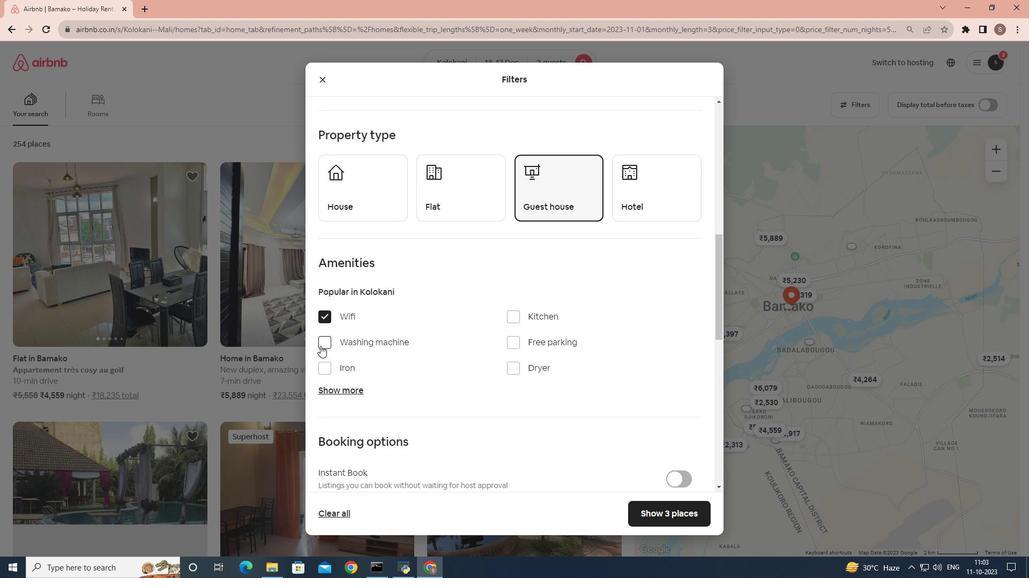 
Action: Mouse moved to (421, 382)
Screenshot: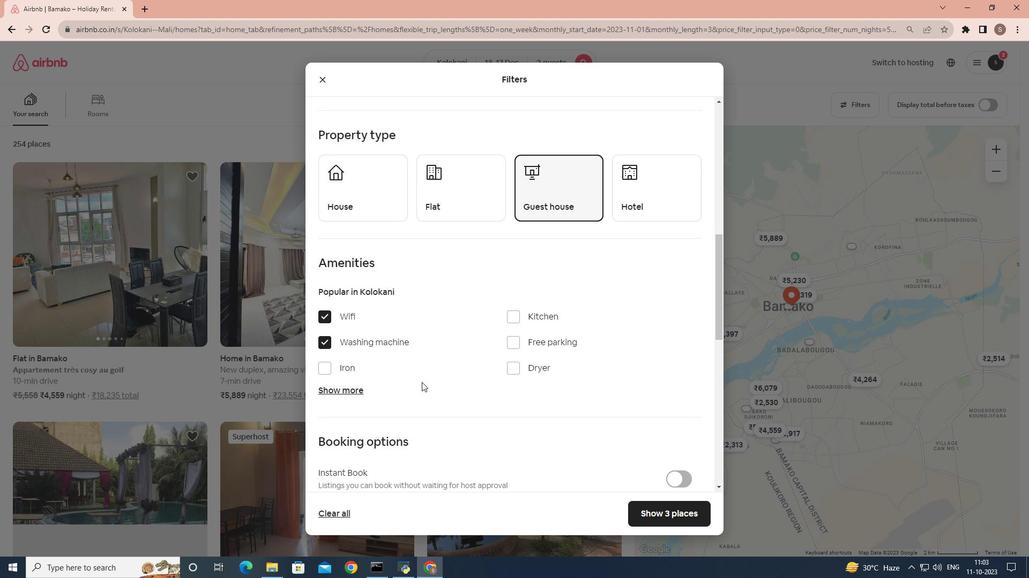 
Action: Mouse scrolled (421, 382) with delta (0, 0)
Screenshot: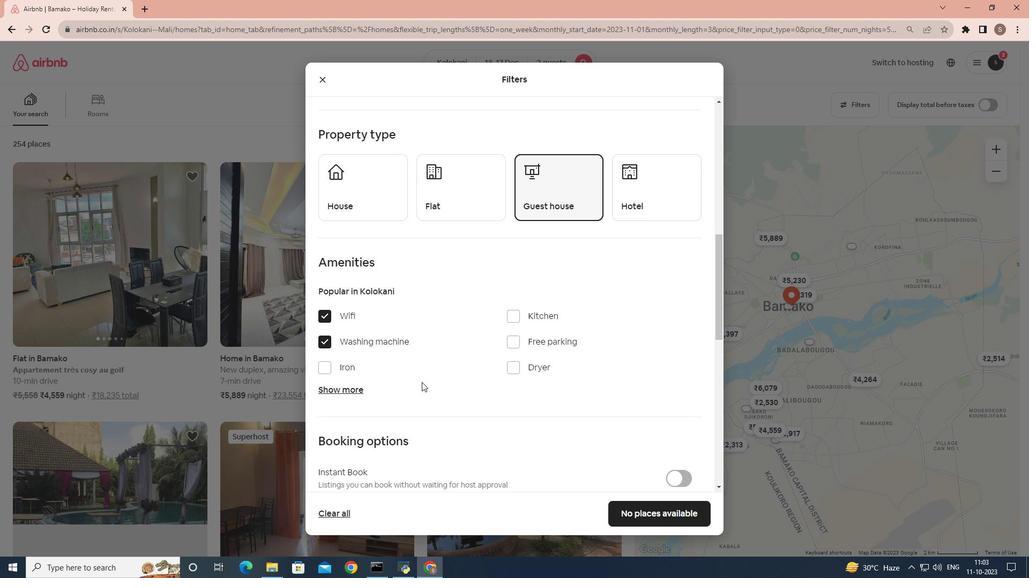 
Action: Mouse moved to (504, 384)
Screenshot: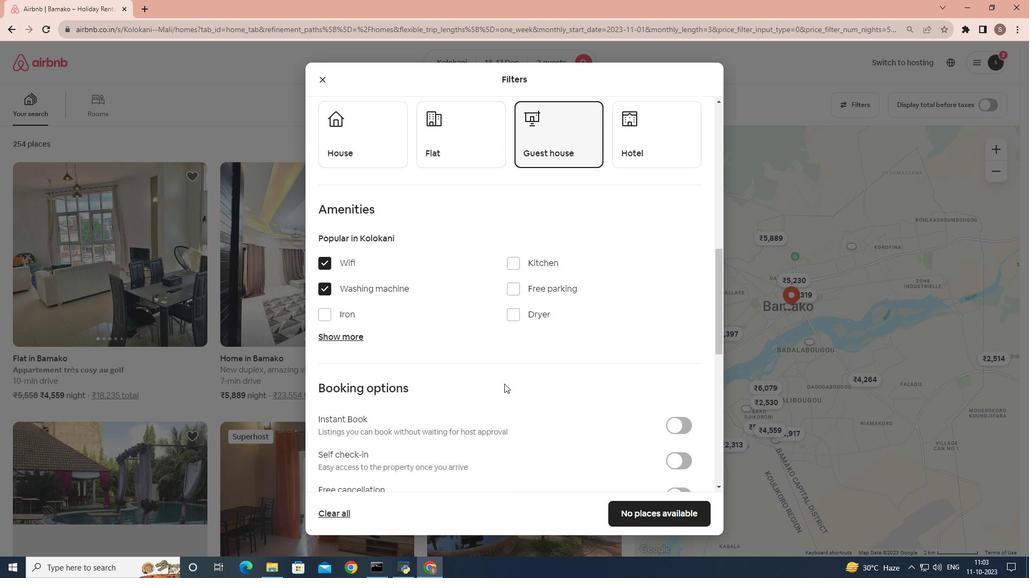 
Action: Mouse scrolled (504, 383) with delta (0, 0)
Screenshot: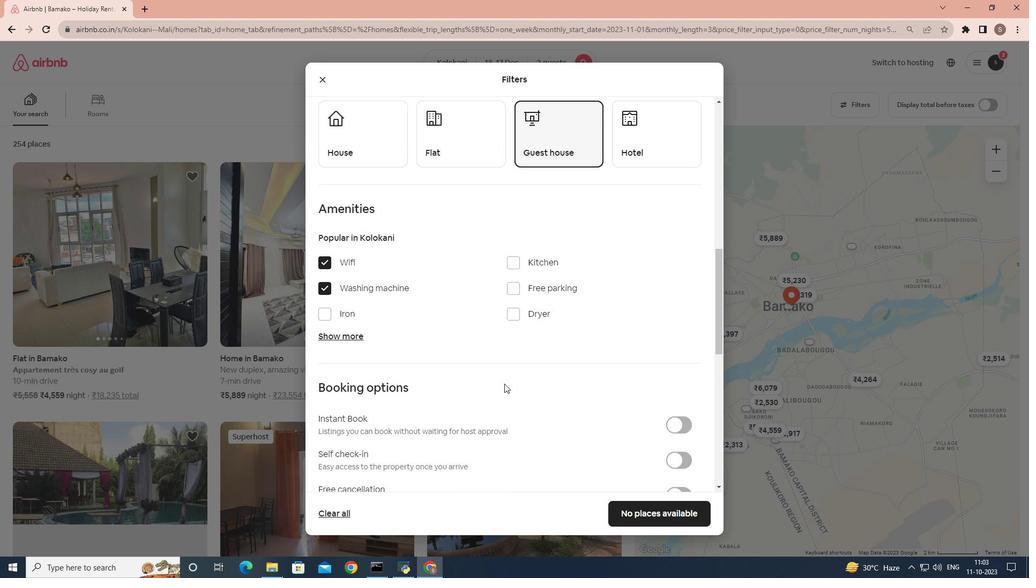 
Action: Mouse scrolled (504, 383) with delta (0, 0)
Screenshot: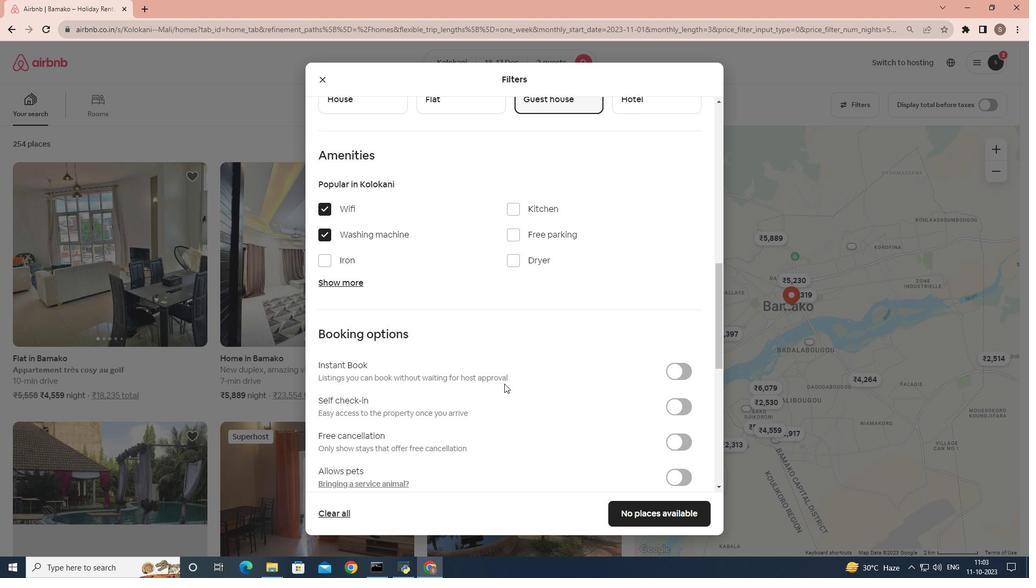 
Action: Mouse moved to (674, 354)
Screenshot: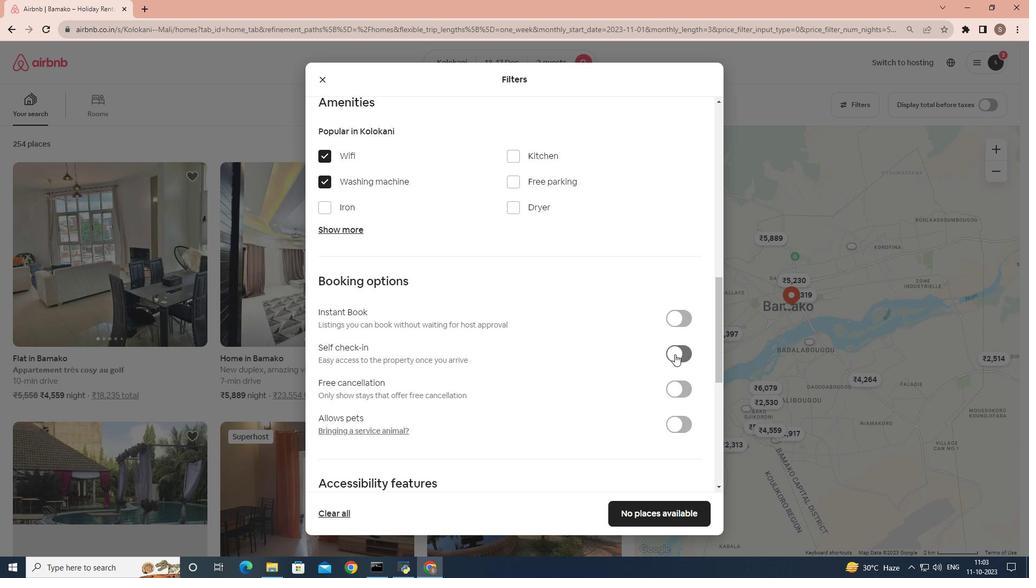 
Action: Mouse pressed left at (674, 354)
Screenshot: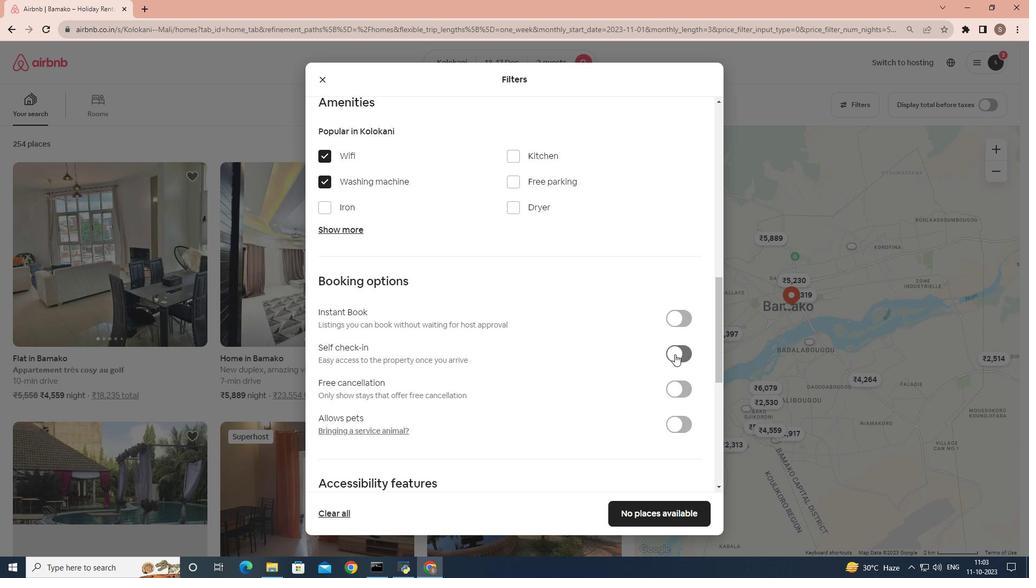 
Action: Mouse moved to (614, 370)
Screenshot: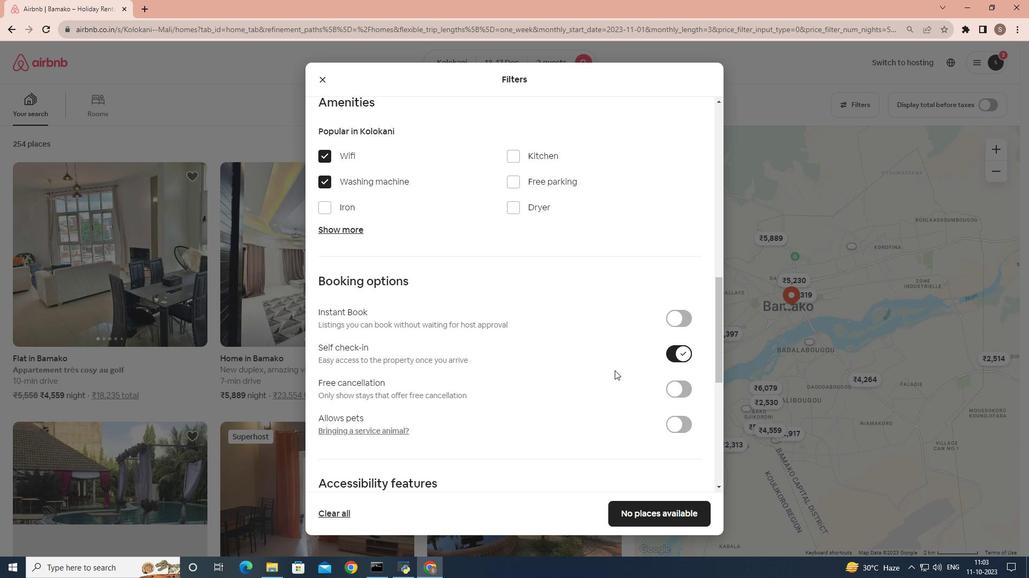 
Action: Mouse scrolled (614, 370) with delta (0, 0)
Screenshot: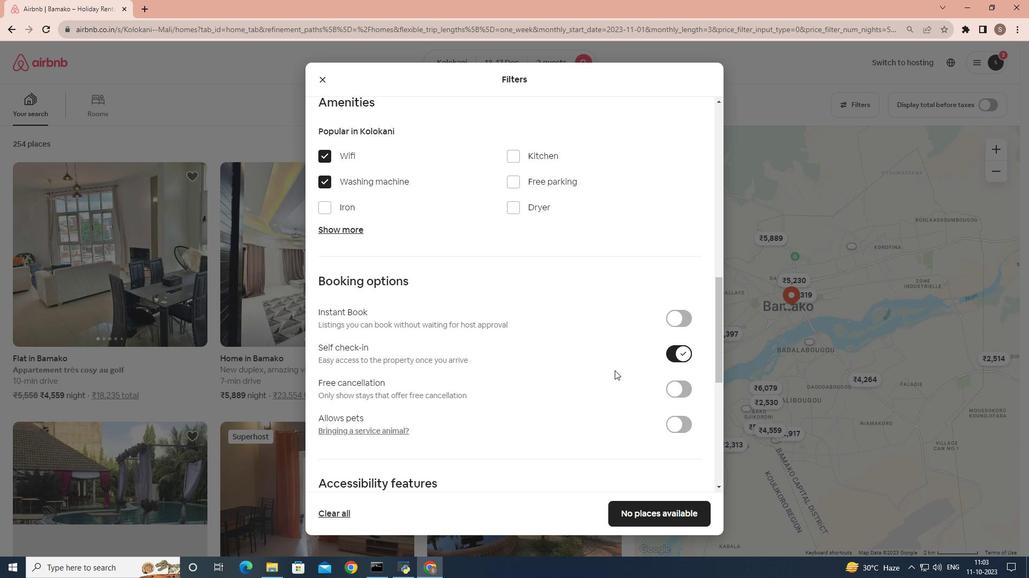 
Action: Mouse moved to (654, 512)
Screenshot: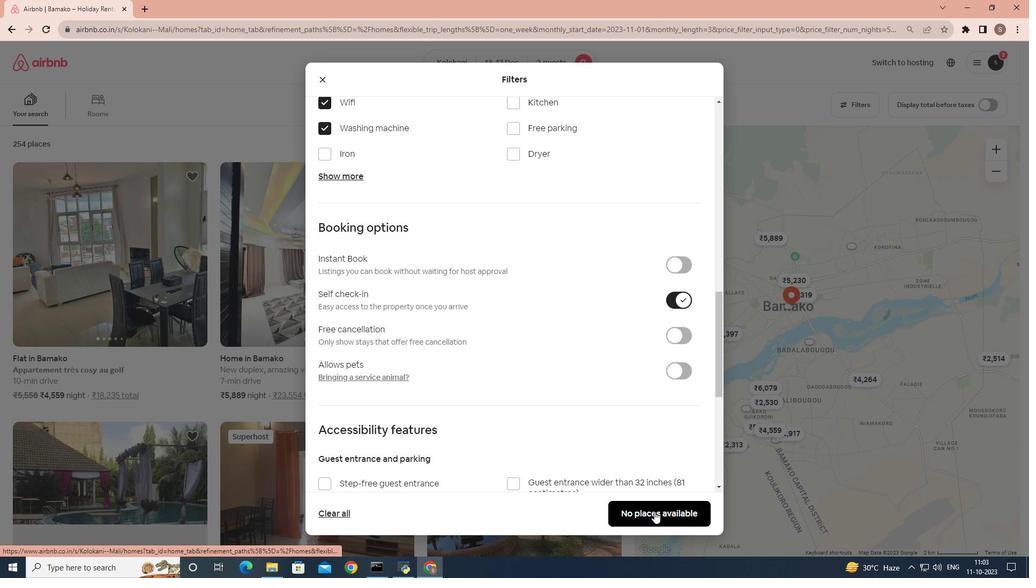 
